 Task: Find a house in Auch, France for 7 guests from 10th to 15th July with 4 bedrooms, 7 beds, 4 bathrooms, price range ₹10,000-₹15,000, amenities including Wifi, Free parking, Gym, Breakfast, and self check-in option.
Action: Mouse moved to (342, 146)
Screenshot: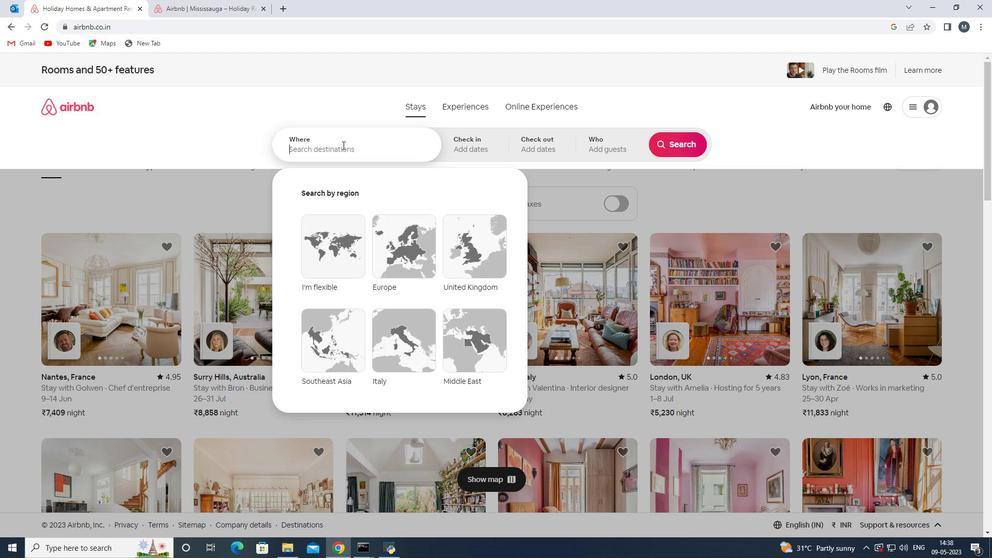
Action: Mouse pressed left at (342, 146)
Screenshot: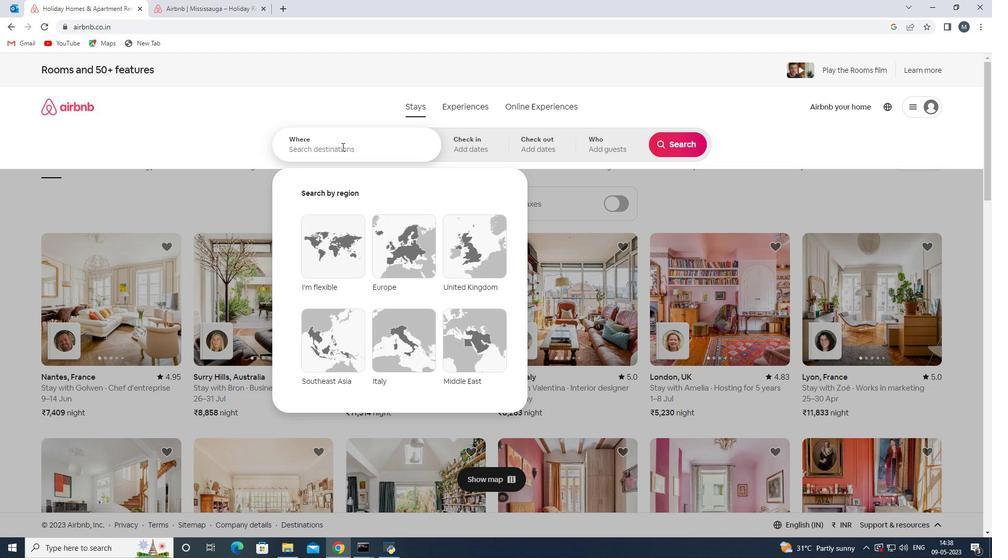 
Action: Mouse moved to (341, 147)
Screenshot: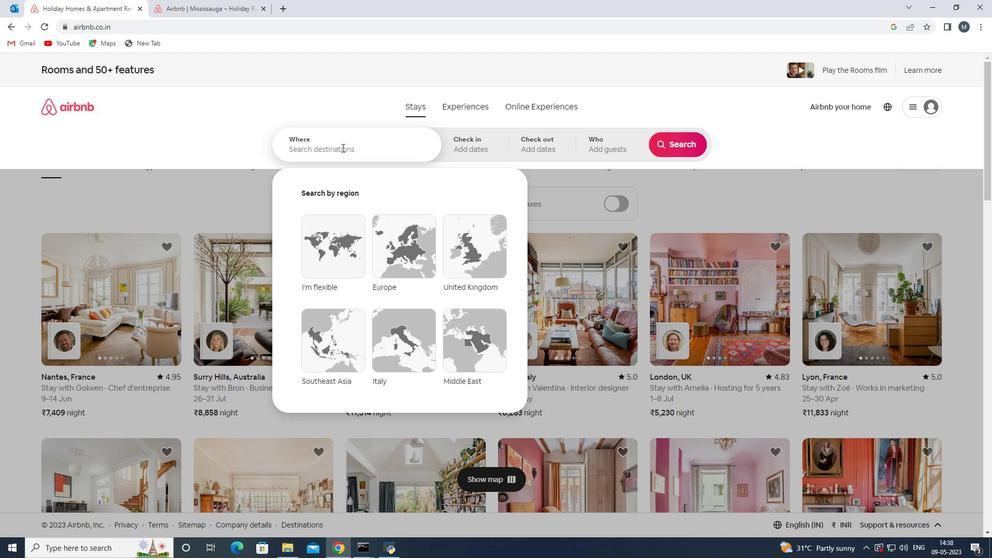 
Action: Key pressed <Key.shift><Key.shift><Key.shift><Key.shift><Key.shift><Key.shift>Auch,<Key.shift>Fra
Screenshot: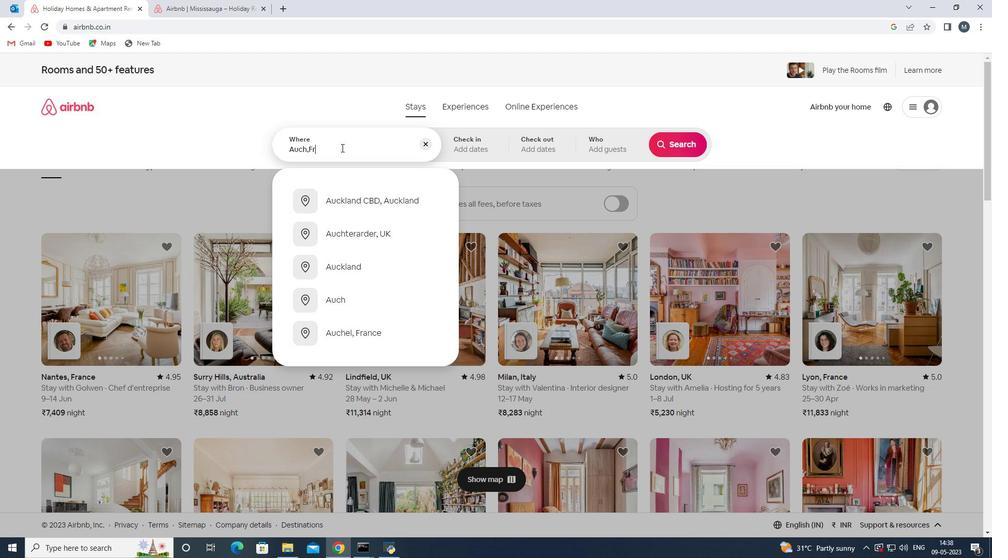 
Action: Mouse moved to (343, 205)
Screenshot: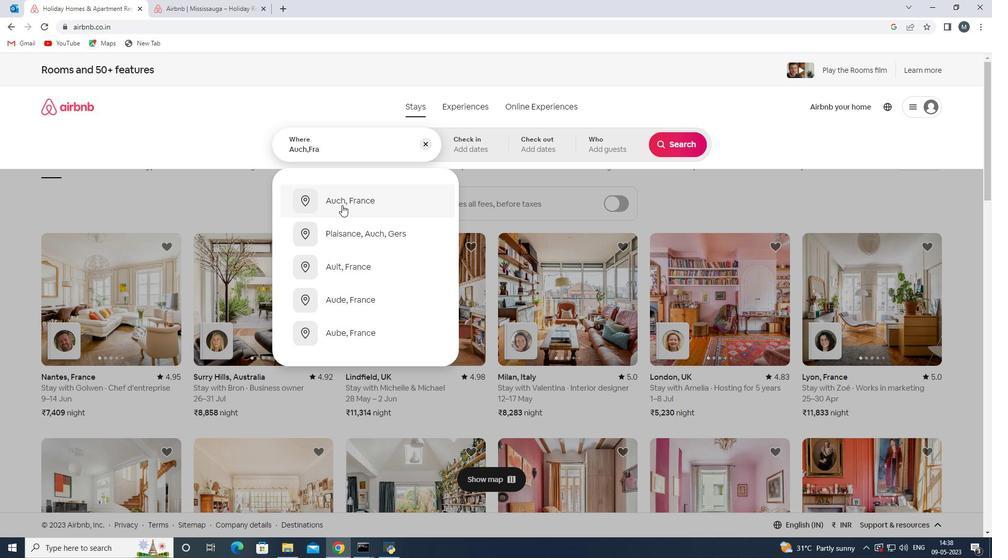 
Action: Mouse pressed left at (343, 205)
Screenshot: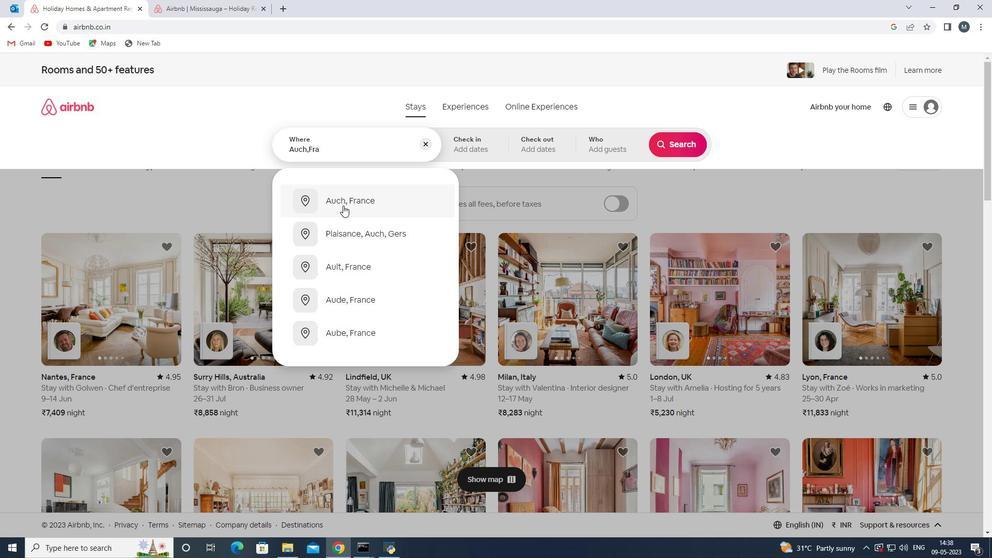 
Action: Mouse moved to (674, 228)
Screenshot: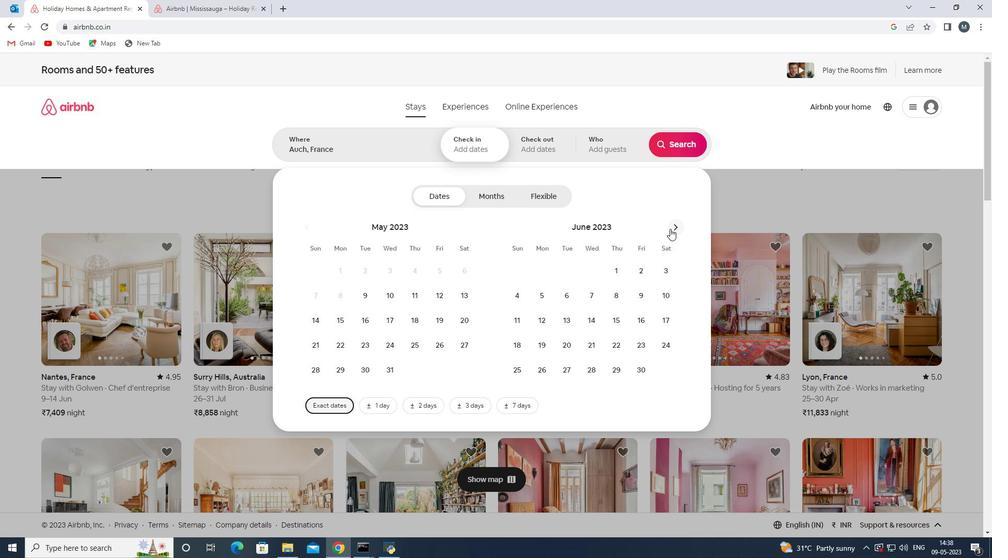 
Action: Mouse pressed left at (674, 228)
Screenshot: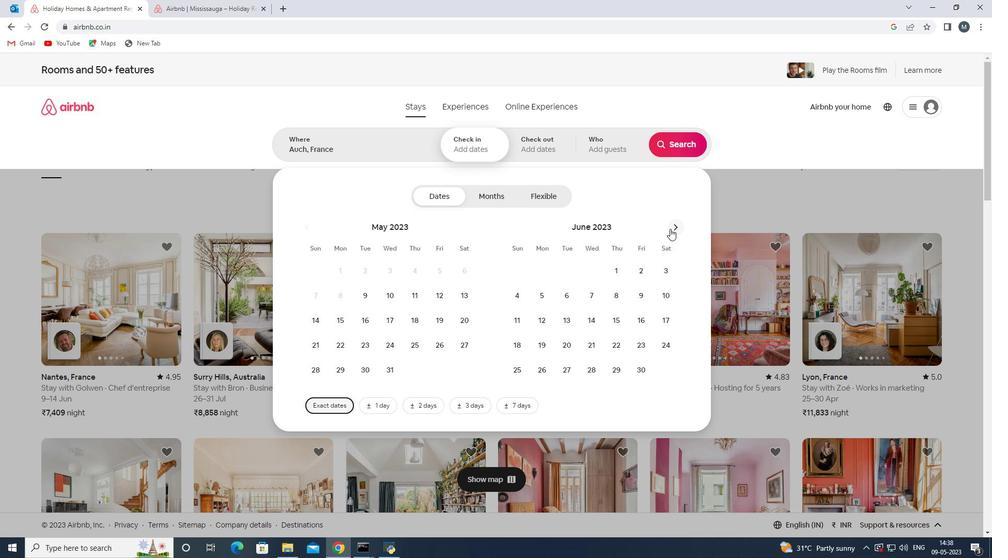 
Action: Mouse moved to (545, 324)
Screenshot: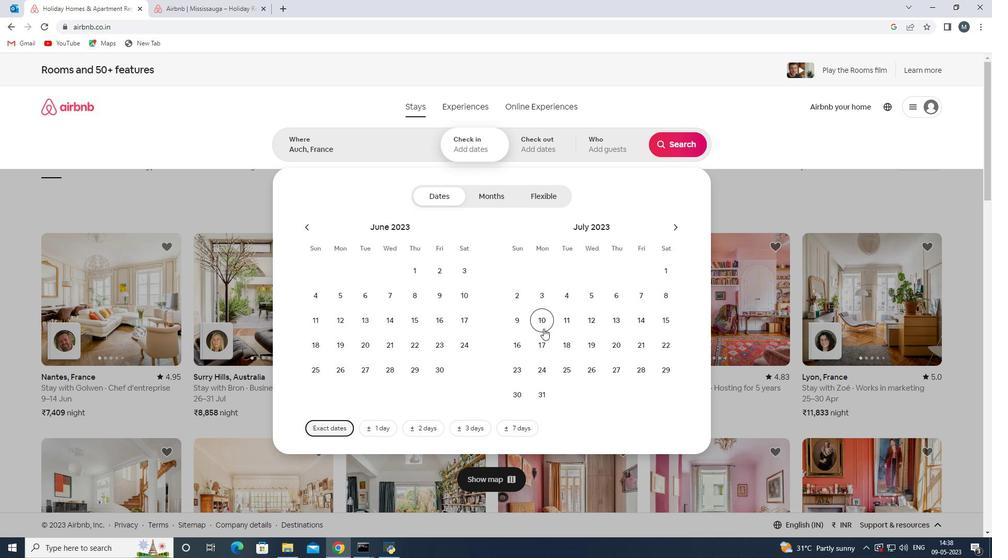 
Action: Mouse pressed left at (545, 324)
Screenshot: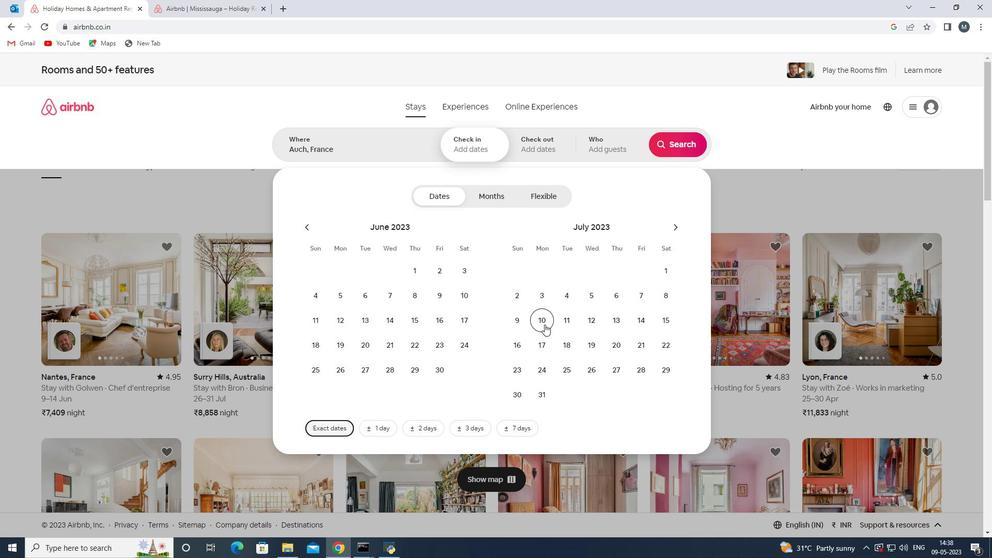 
Action: Mouse moved to (666, 320)
Screenshot: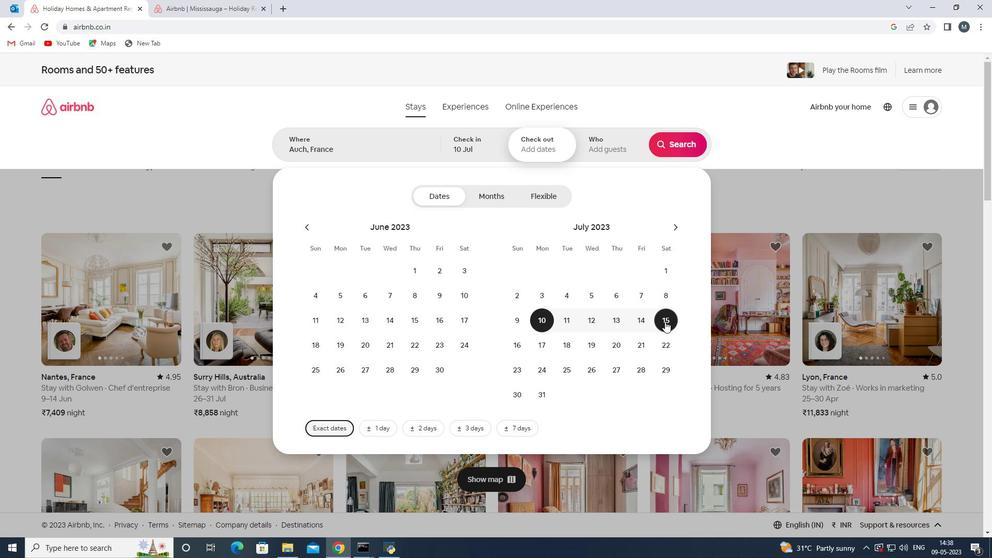 
Action: Mouse pressed left at (666, 320)
Screenshot: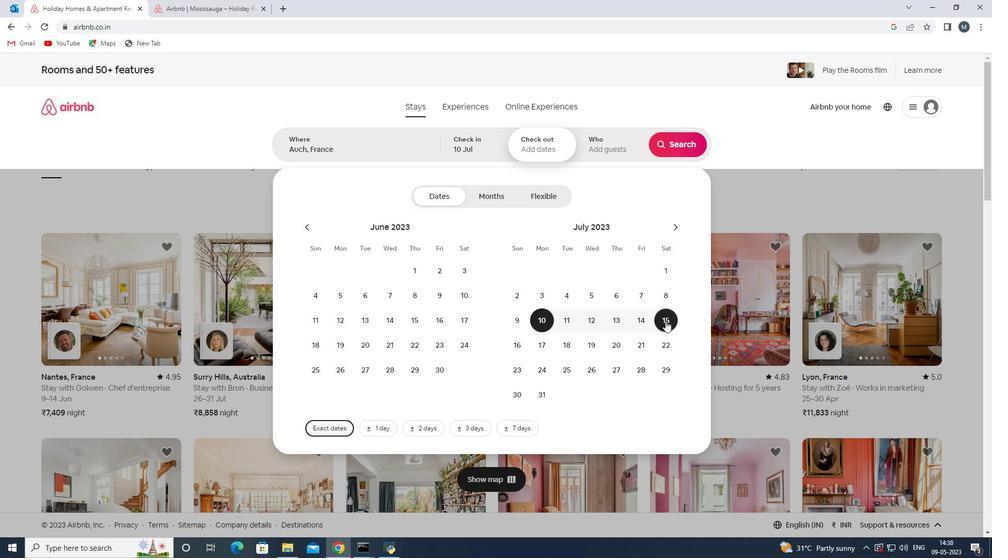 
Action: Mouse moved to (594, 144)
Screenshot: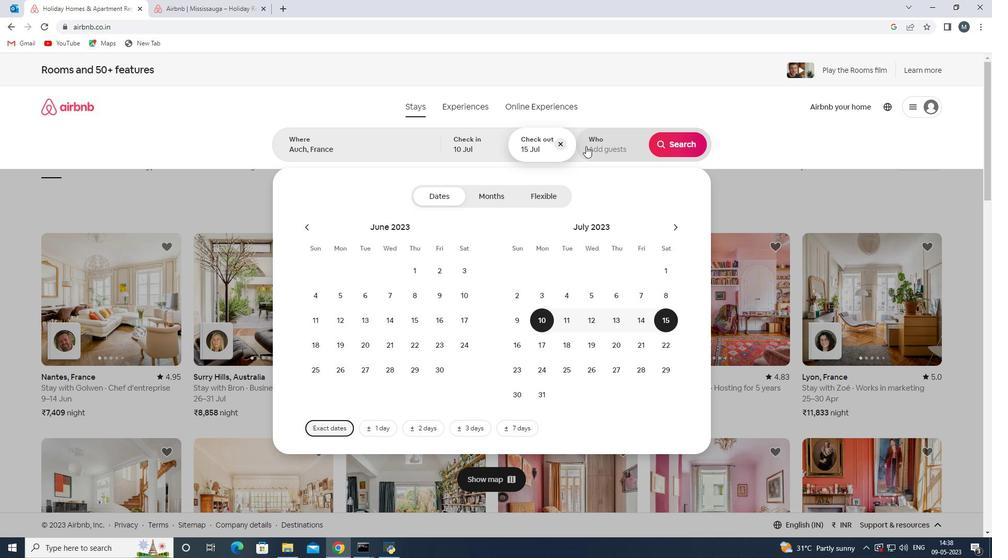 
Action: Mouse pressed left at (594, 144)
Screenshot: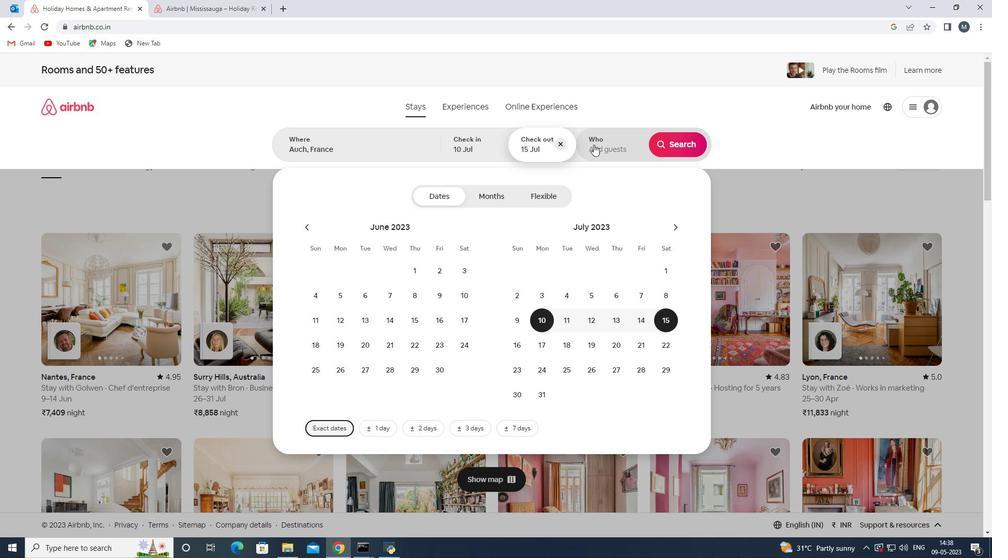 
Action: Mouse moved to (680, 195)
Screenshot: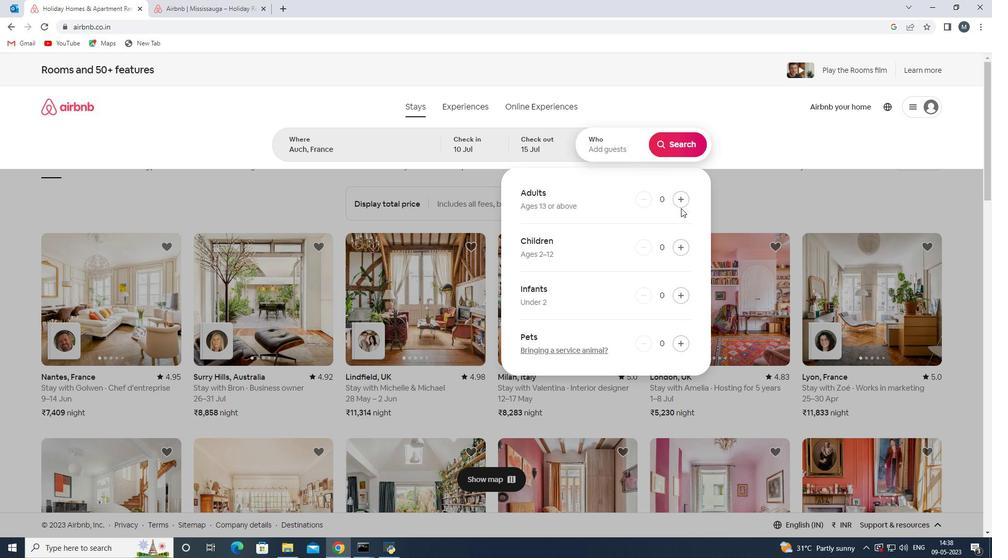 
Action: Mouse pressed left at (680, 195)
Screenshot: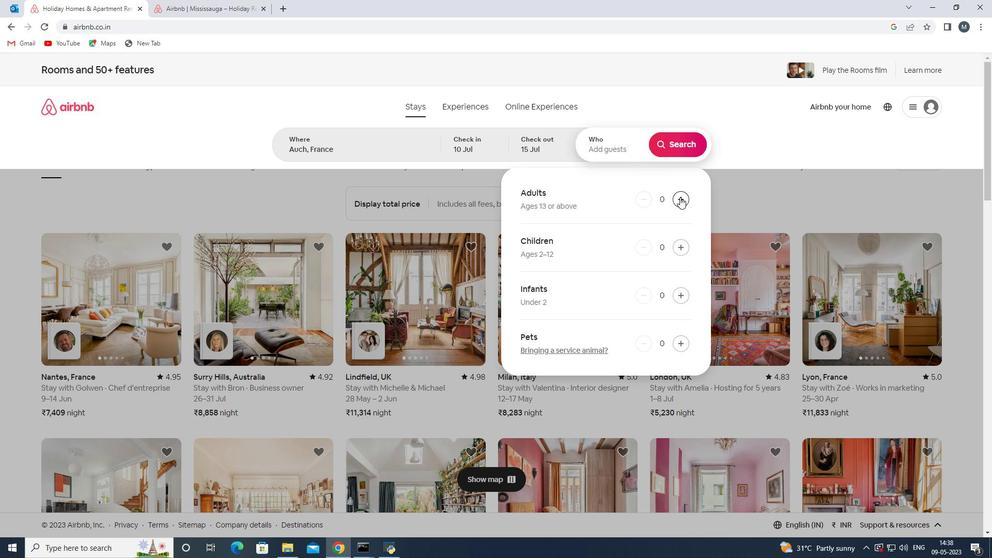 
Action: Mouse moved to (684, 198)
Screenshot: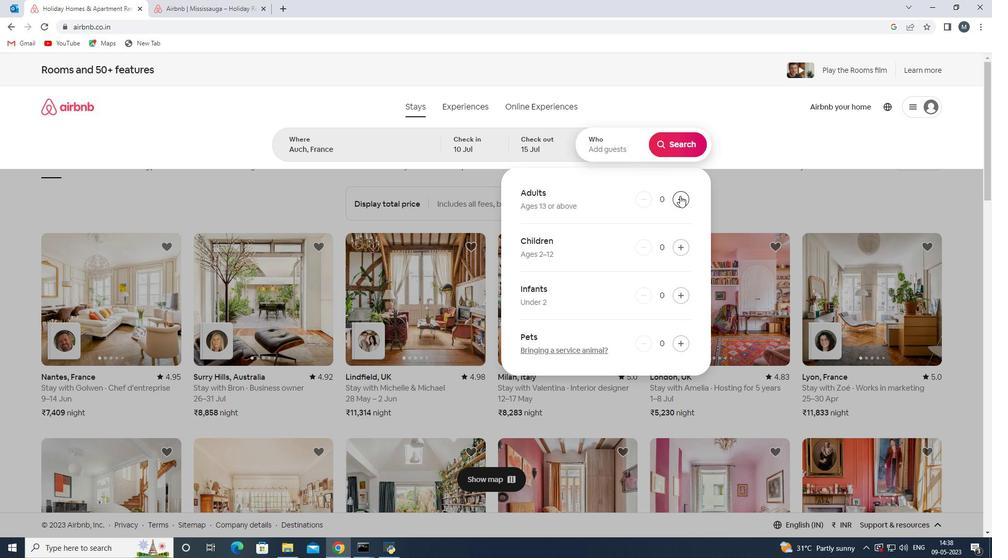 
Action: Mouse pressed left at (684, 198)
Screenshot: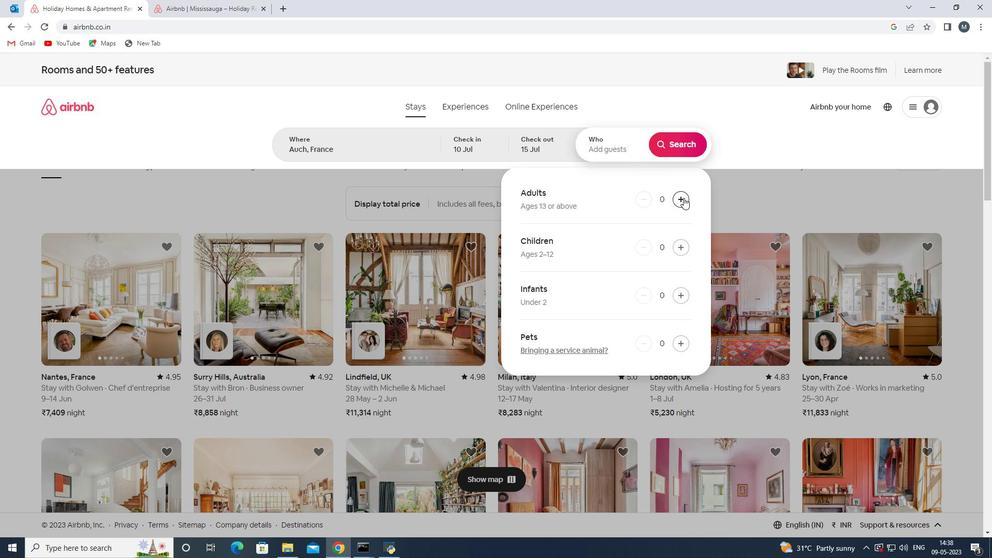 
Action: Mouse pressed left at (684, 198)
Screenshot: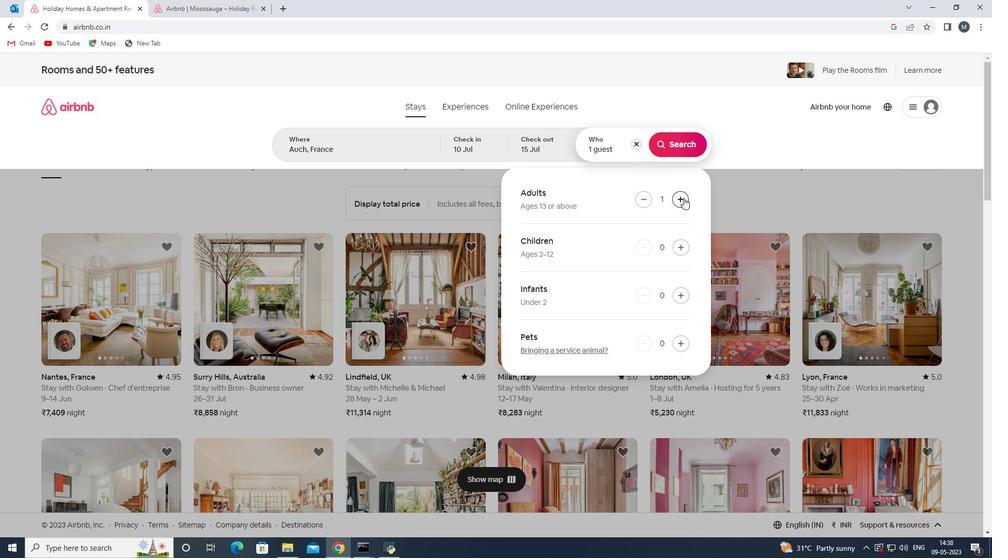 
Action: Mouse pressed left at (684, 198)
Screenshot: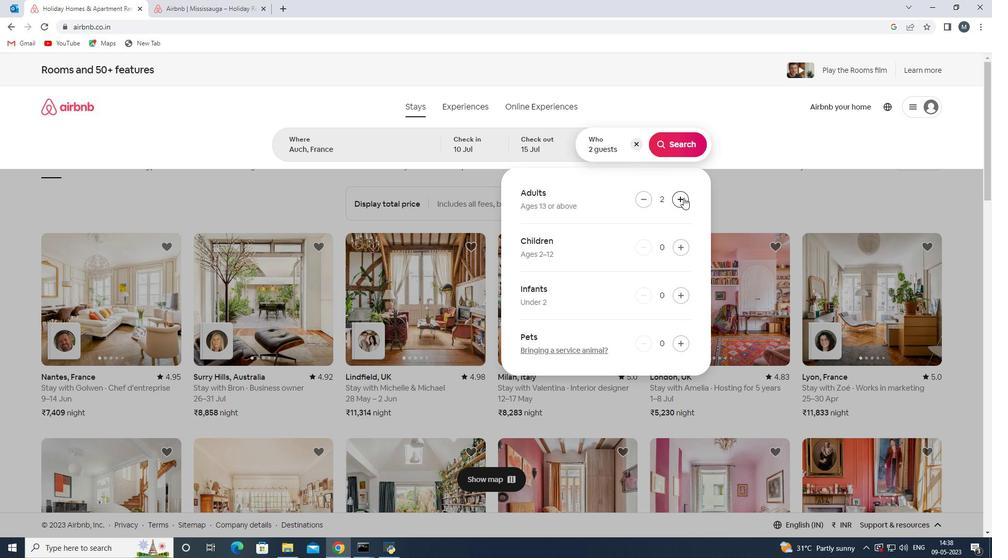 
Action: Mouse pressed left at (684, 198)
Screenshot: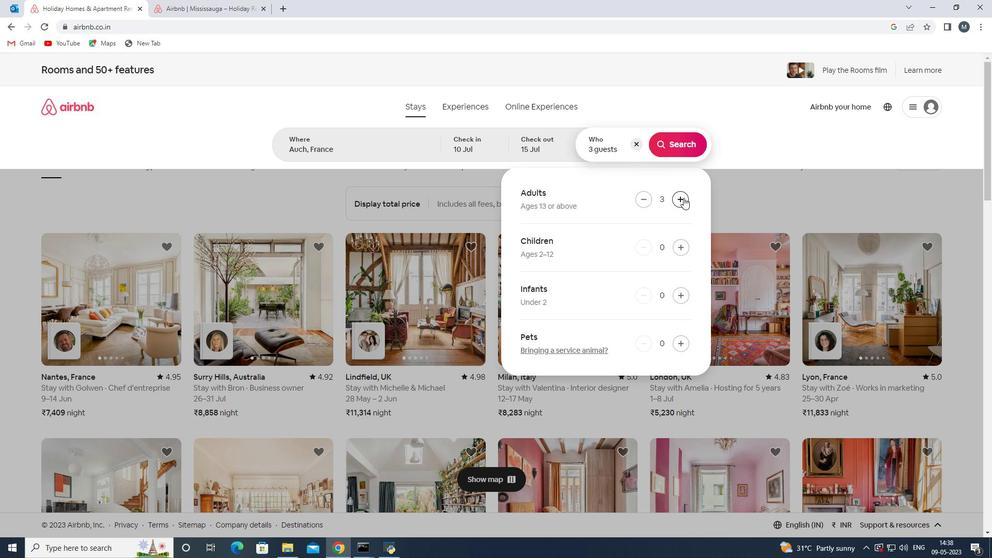 
Action: Mouse pressed left at (684, 198)
Screenshot: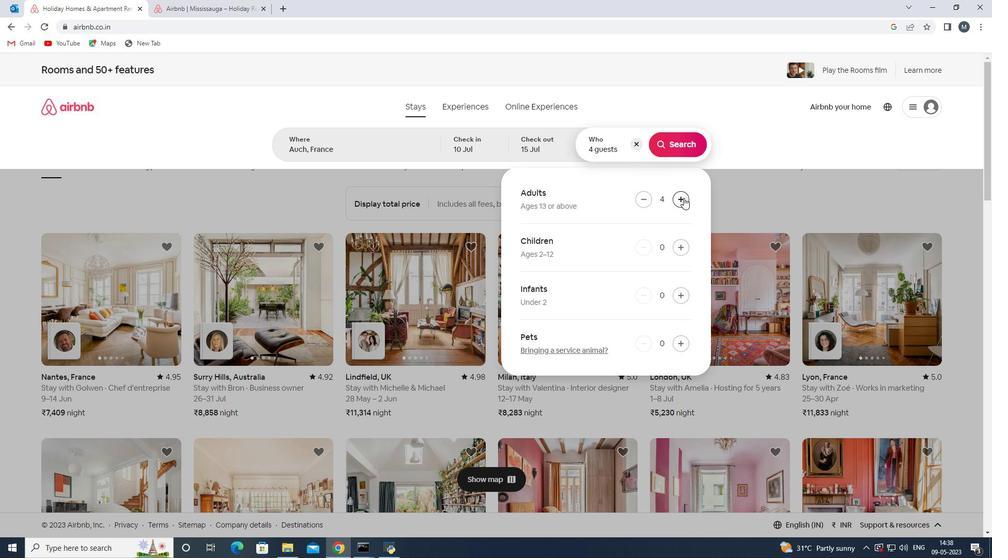 
Action: Mouse moved to (684, 198)
Screenshot: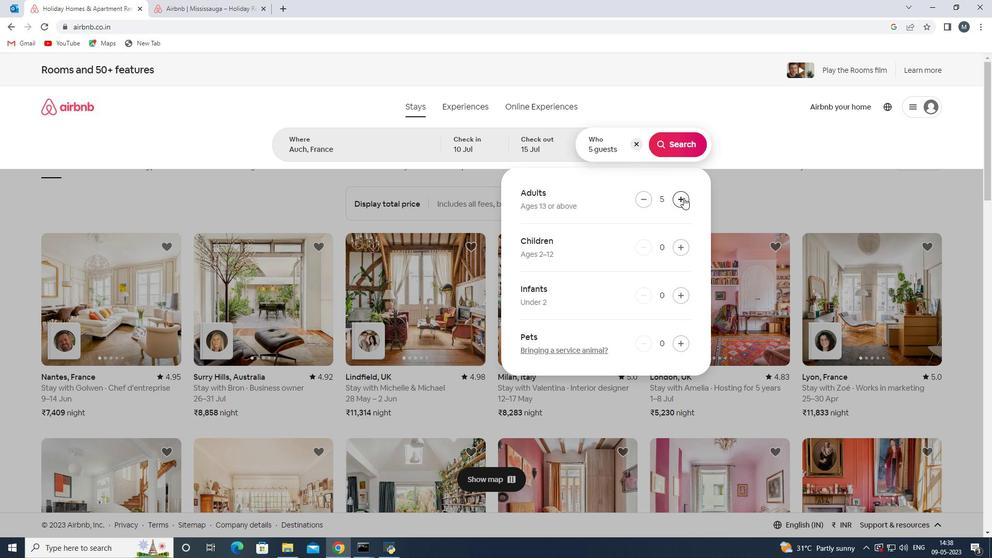 
Action: Mouse pressed left at (684, 198)
Screenshot: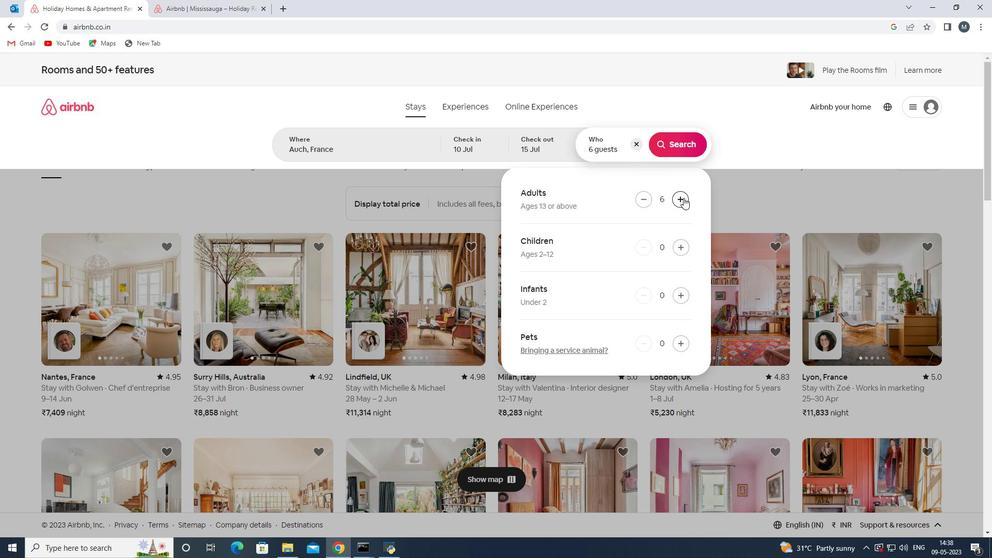 
Action: Mouse moved to (674, 149)
Screenshot: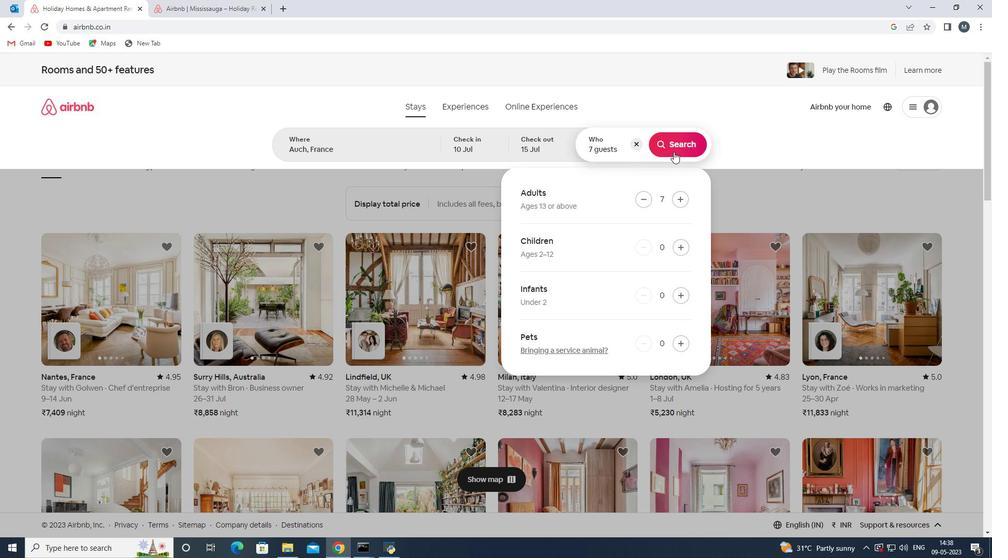 
Action: Mouse pressed left at (674, 149)
Screenshot: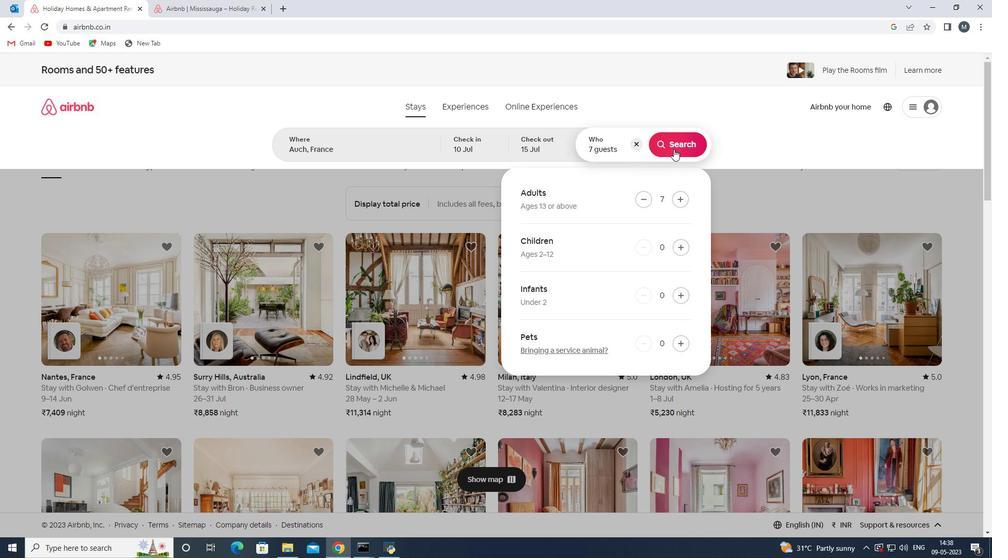 
Action: Mouse moved to (954, 113)
Screenshot: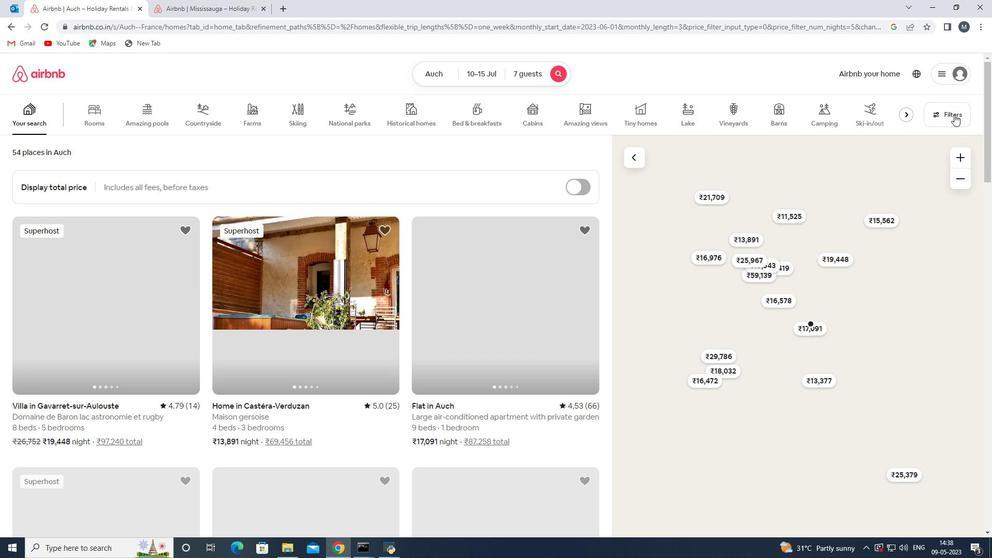 
Action: Mouse pressed left at (954, 113)
Screenshot: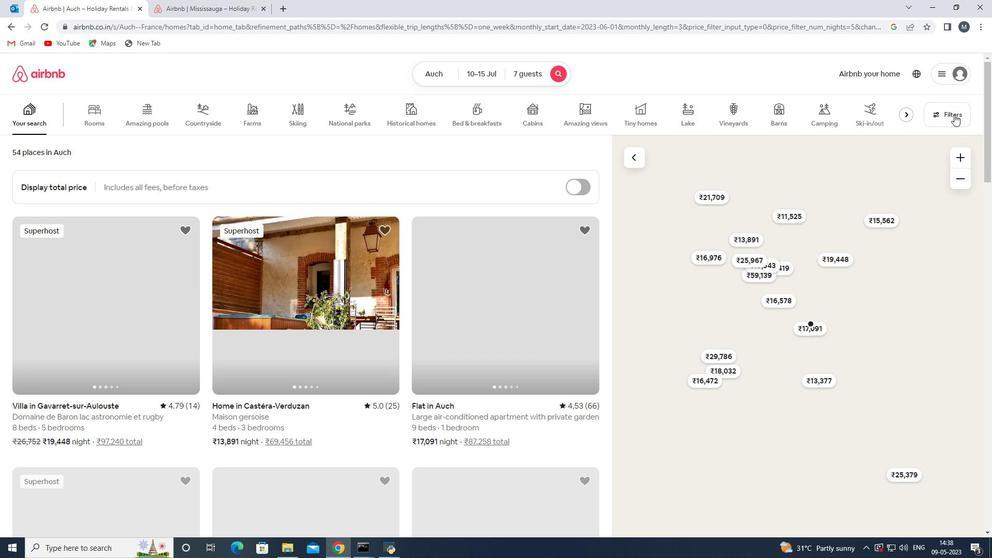
Action: Mouse moved to (388, 368)
Screenshot: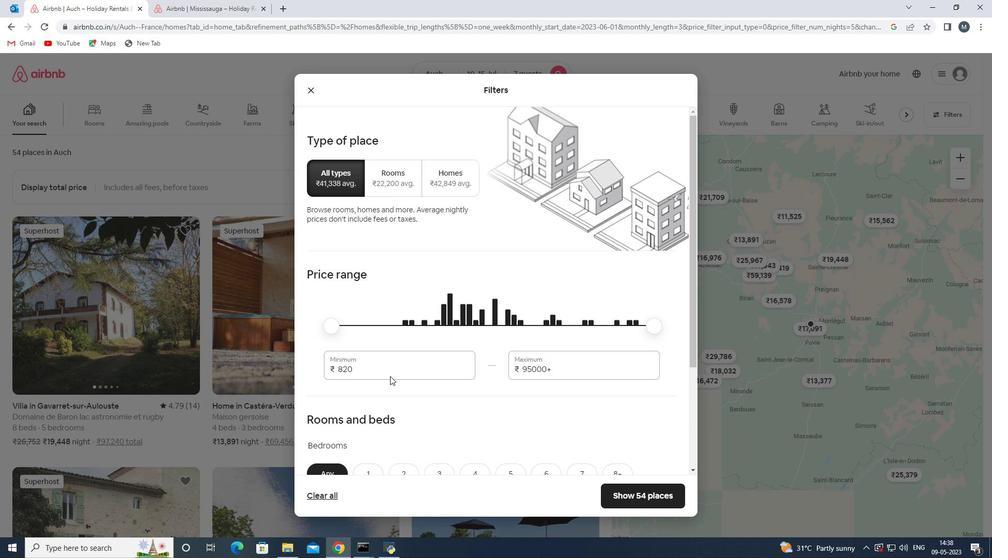 
Action: Mouse pressed left at (388, 368)
Screenshot: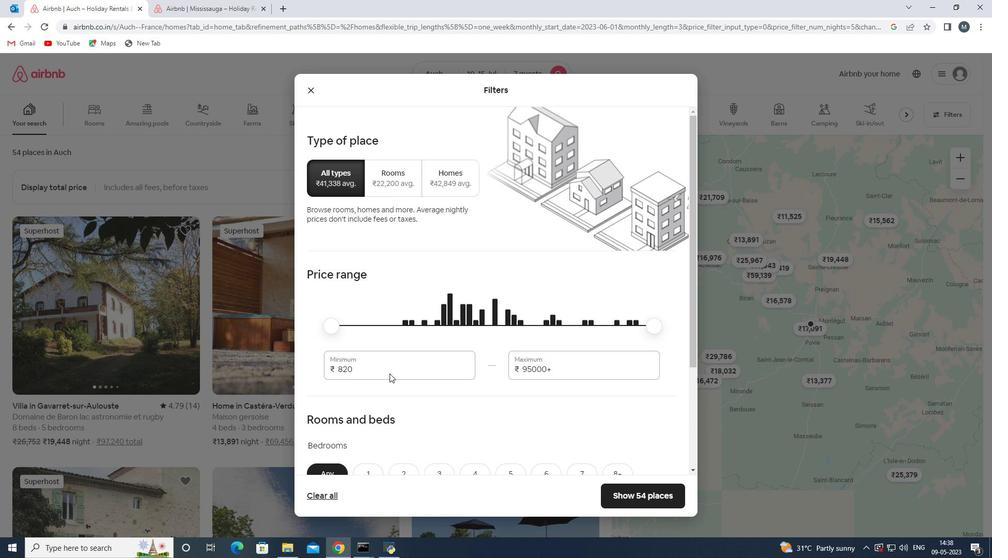 
Action: Mouse moved to (325, 372)
Screenshot: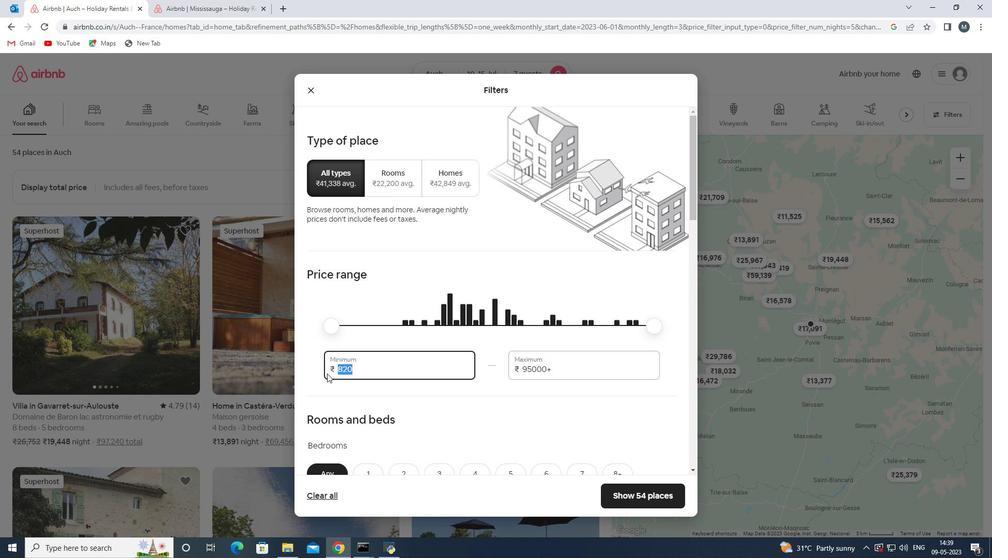 
Action: Key pressed 10000
Screenshot: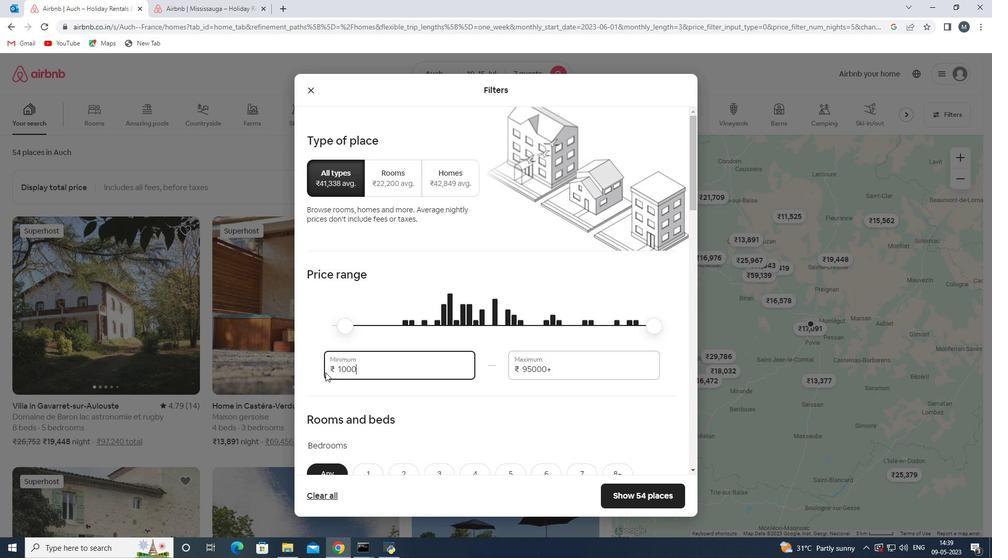 
Action: Mouse moved to (565, 367)
Screenshot: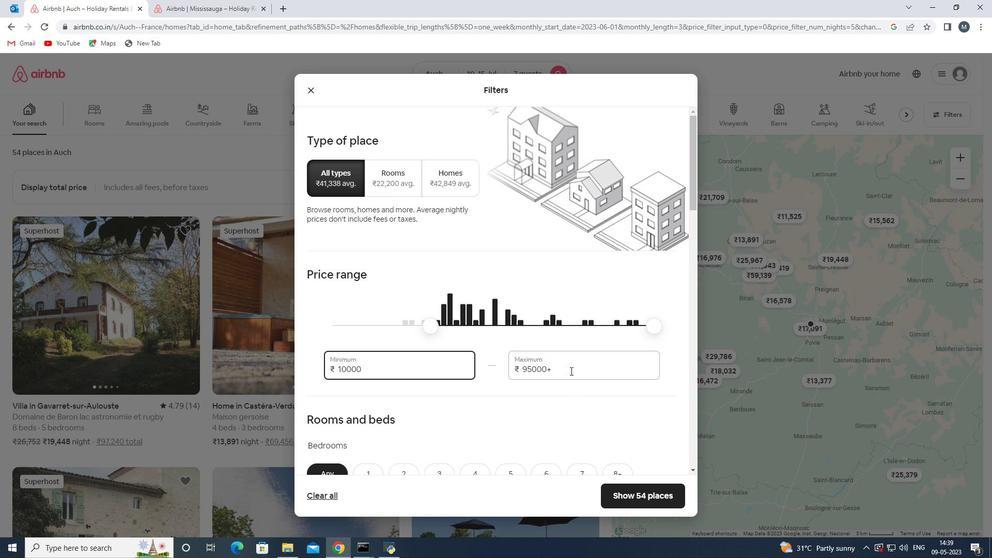 
Action: Mouse pressed left at (565, 367)
Screenshot: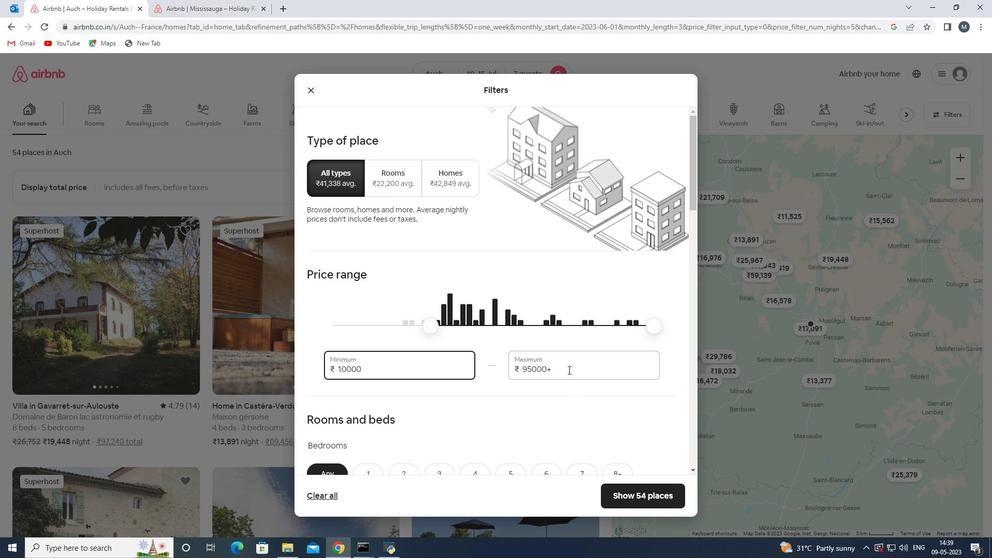 
Action: Mouse moved to (539, 375)
Screenshot: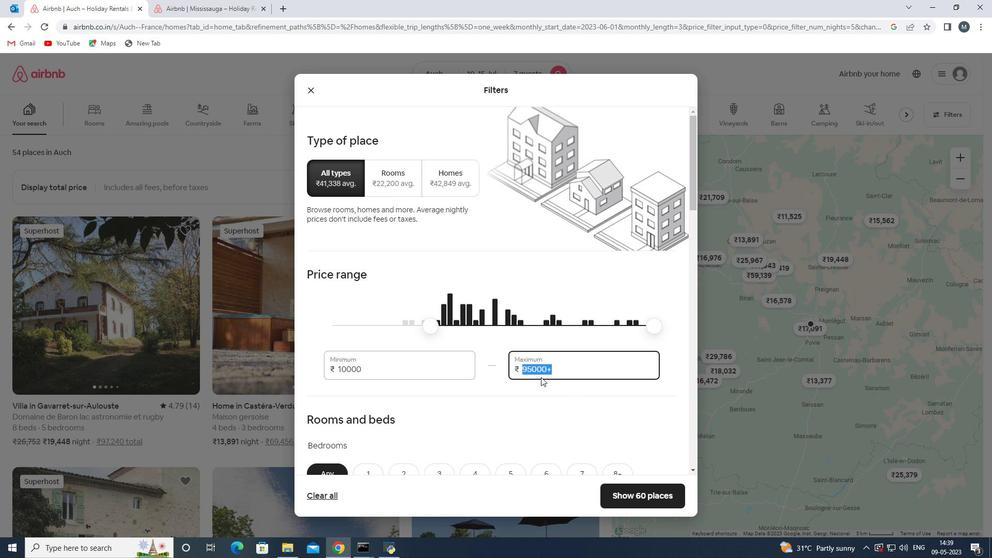 
Action: Key pressed 15000
Screenshot: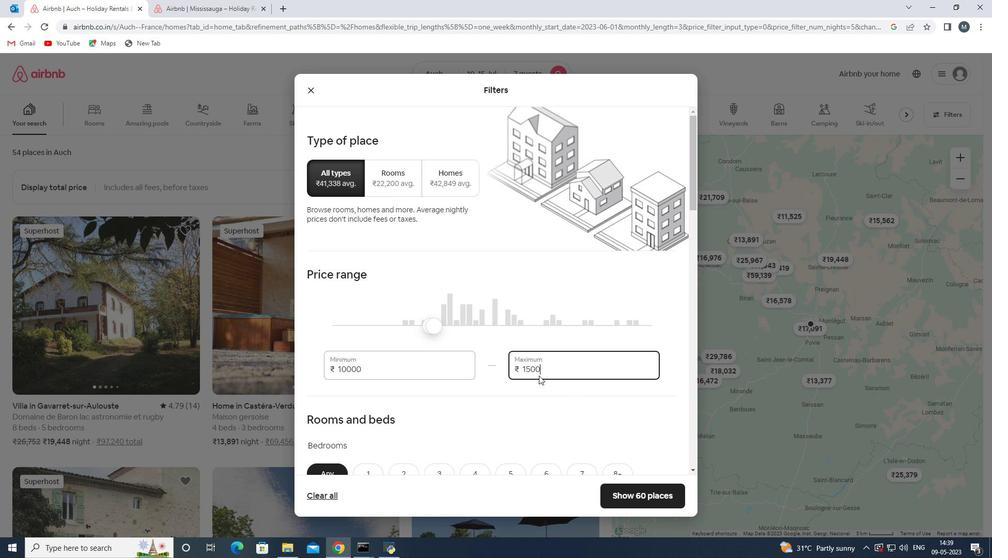 
Action: Mouse moved to (477, 322)
Screenshot: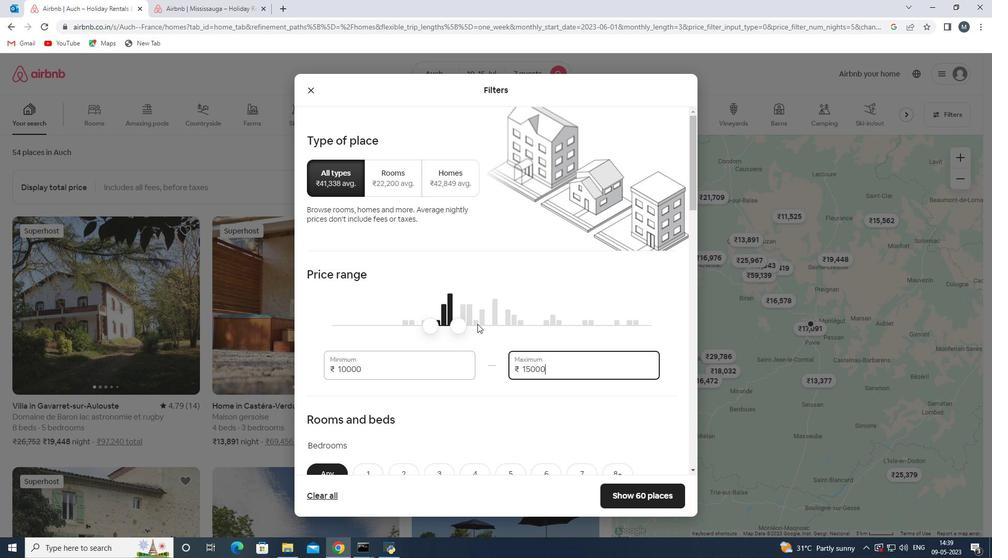 
Action: Mouse scrolled (477, 322) with delta (0, 0)
Screenshot: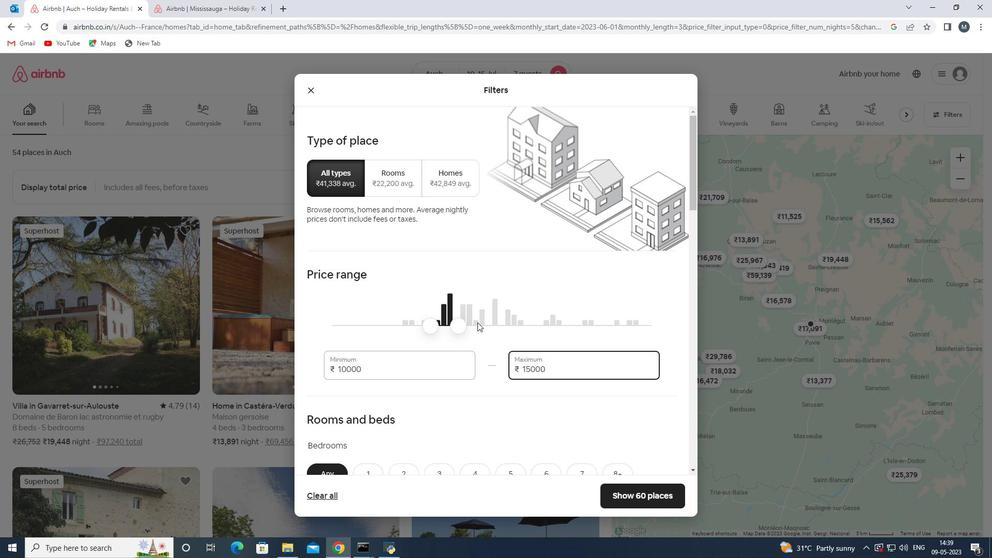 
Action: Mouse moved to (460, 313)
Screenshot: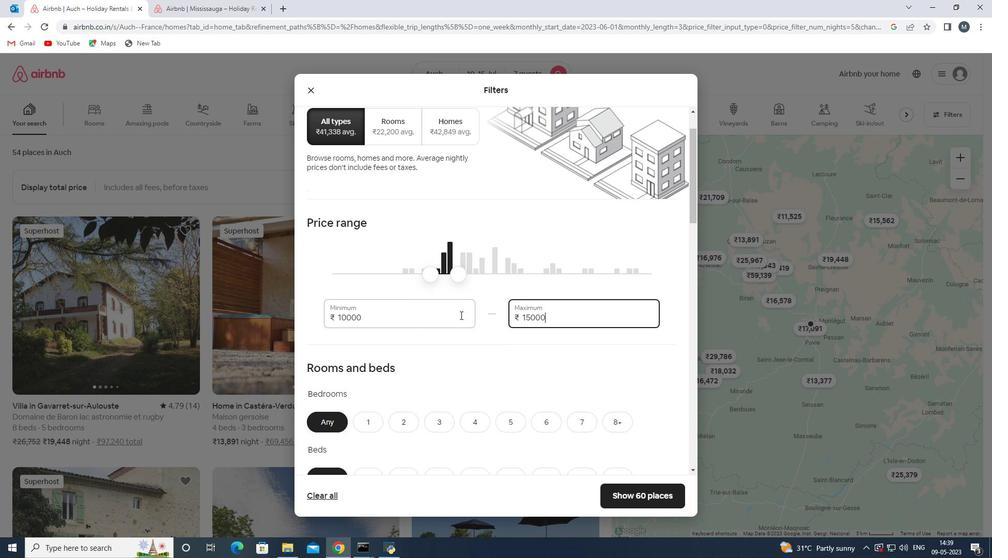 
Action: Mouse scrolled (460, 312) with delta (0, 0)
Screenshot: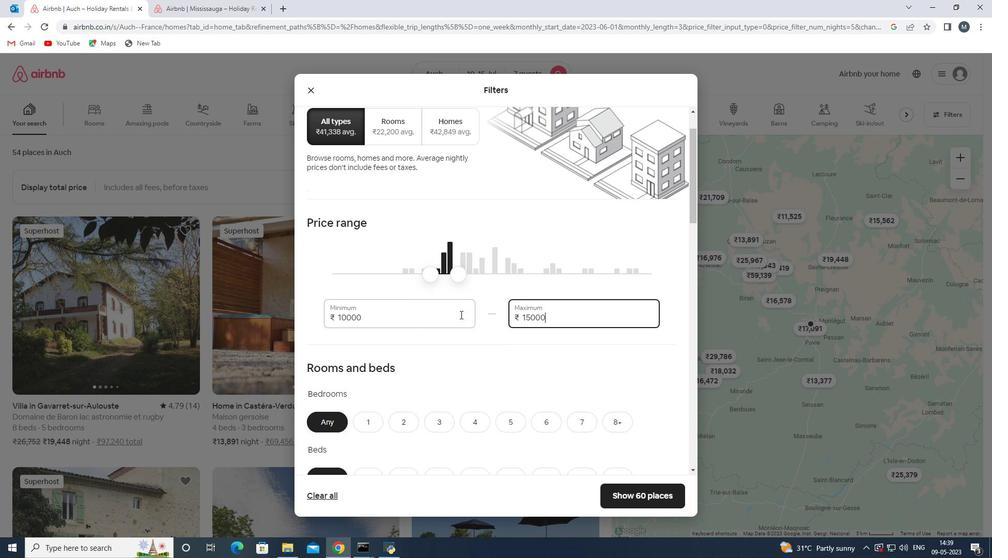 
Action: Mouse moved to (458, 312)
Screenshot: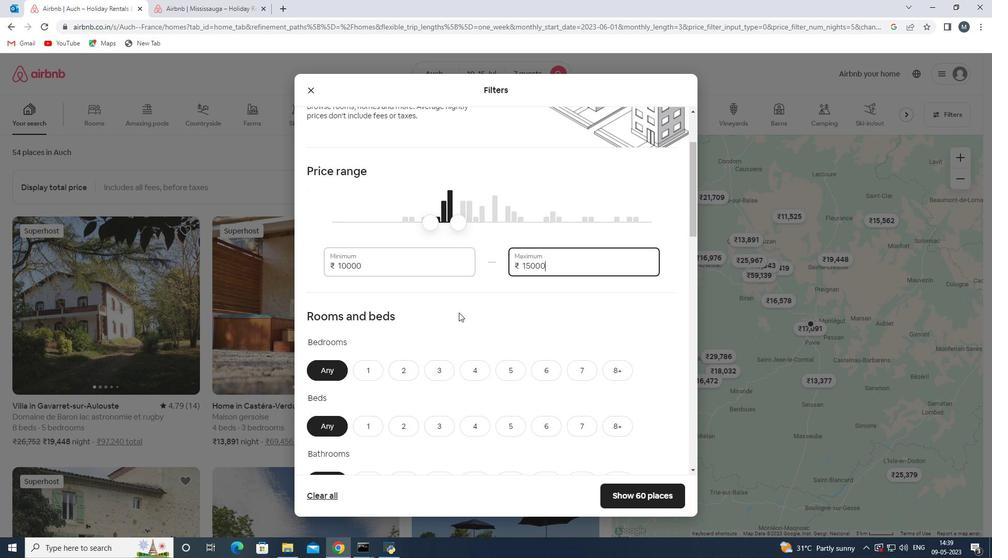 
Action: Mouse scrolled (458, 312) with delta (0, 0)
Screenshot: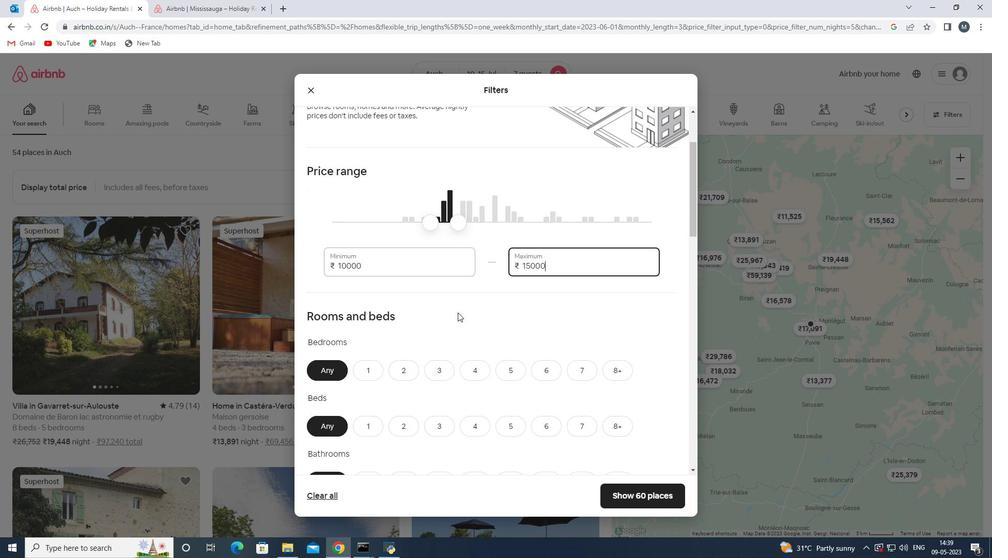 
Action: Mouse moved to (462, 319)
Screenshot: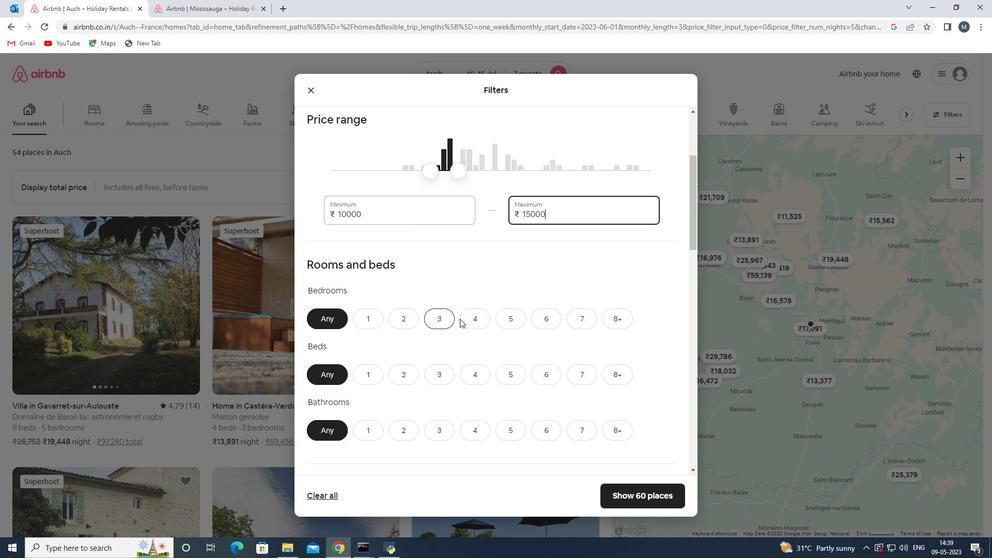 
Action: Mouse pressed left at (462, 319)
Screenshot: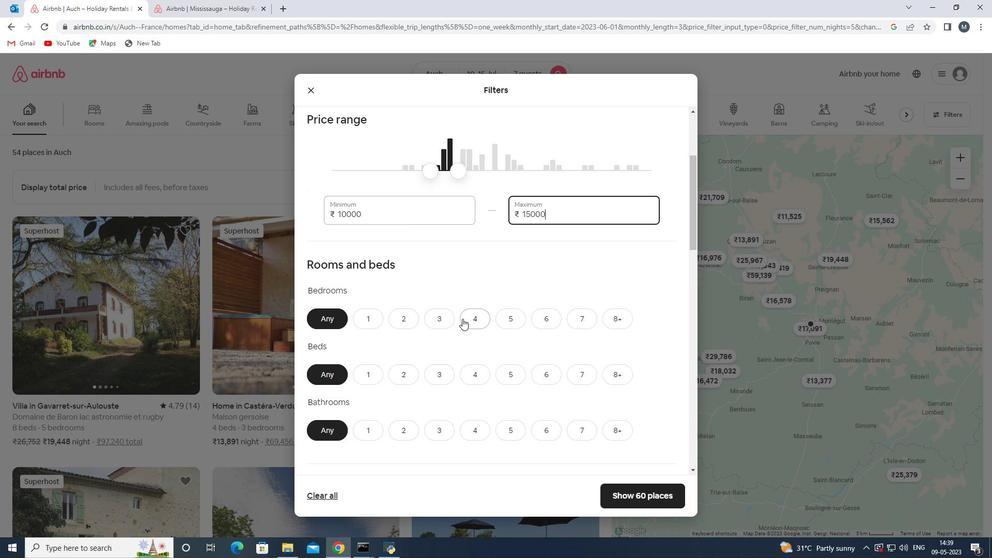 
Action: Mouse moved to (579, 374)
Screenshot: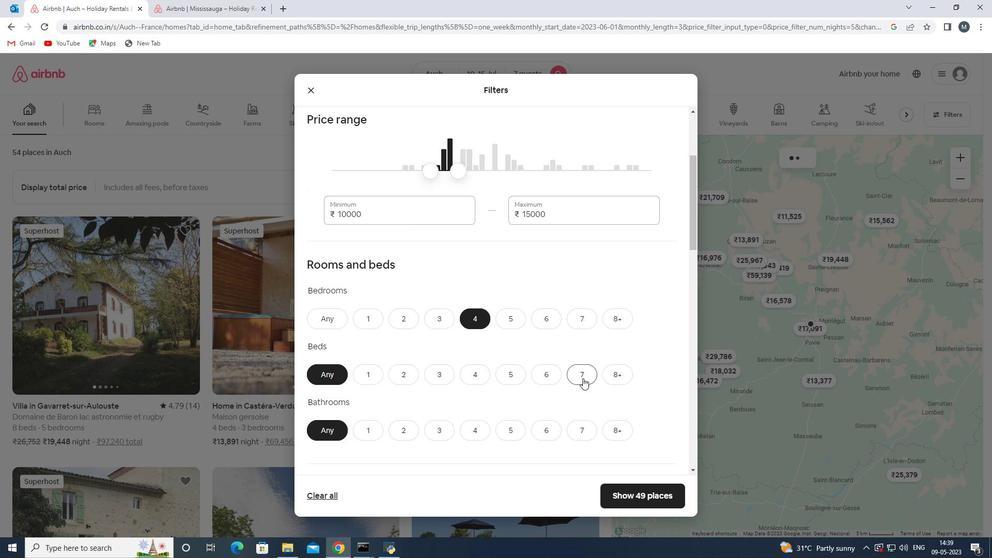 
Action: Mouse pressed left at (579, 374)
Screenshot: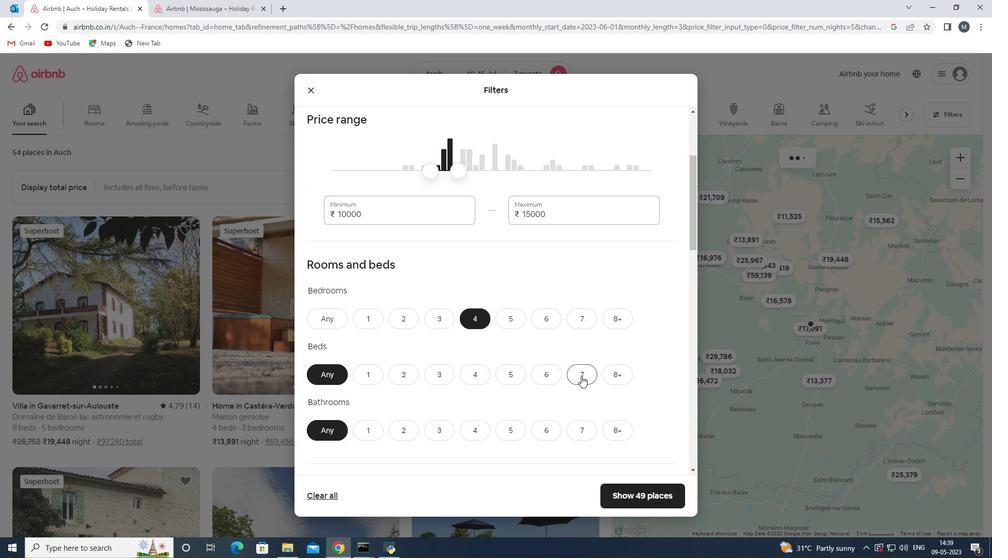 
Action: Mouse moved to (473, 430)
Screenshot: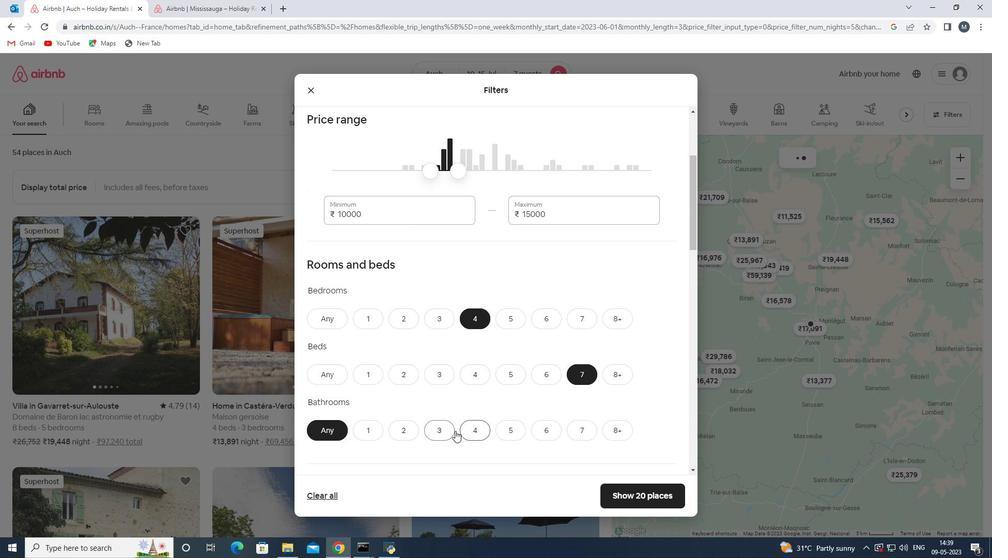 
Action: Mouse pressed left at (473, 430)
Screenshot: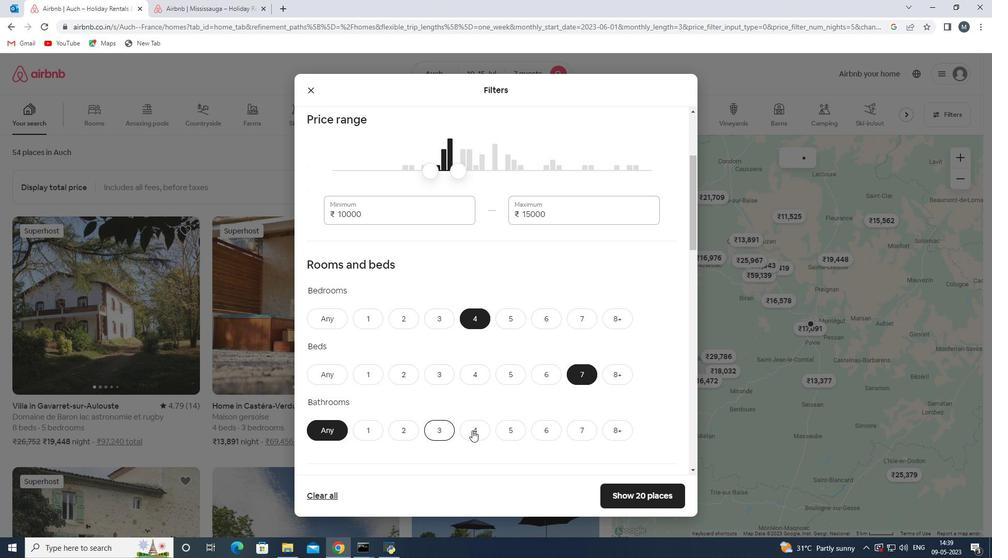 
Action: Mouse moved to (464, 346)
Screenshot: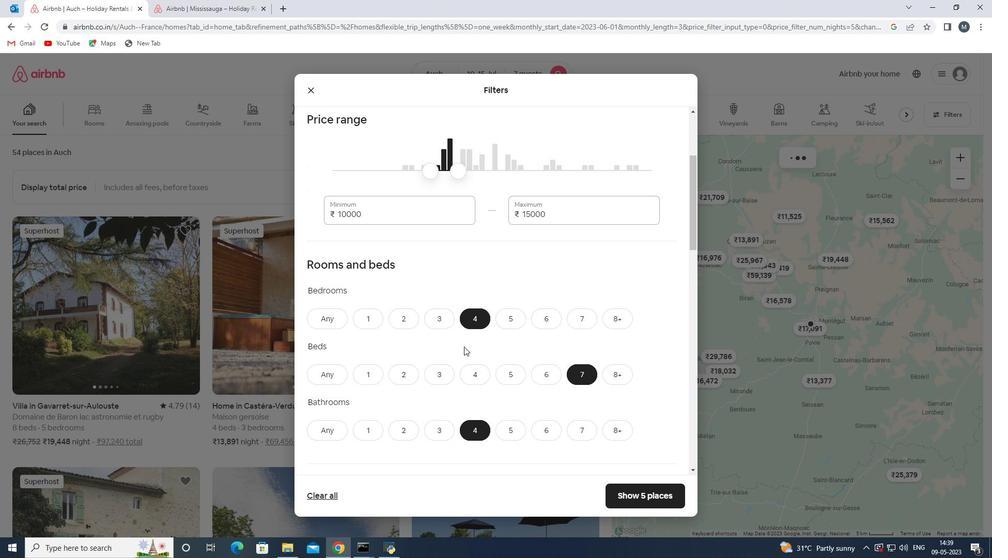 
Action: Mouse scrolled (464, 346) with delta (0, 0)
Screenshot: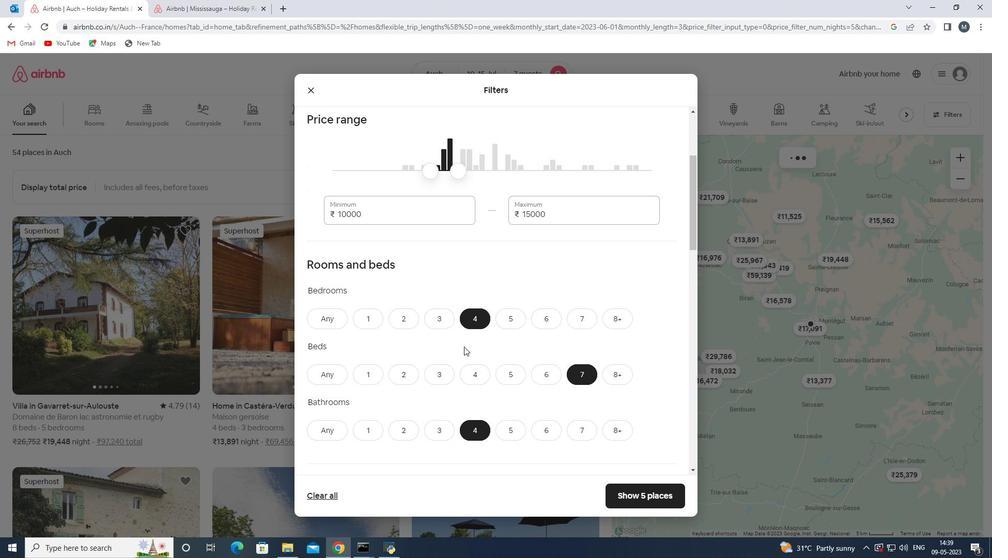 
Action: Mouse moved to (468, 337)
Screenshot: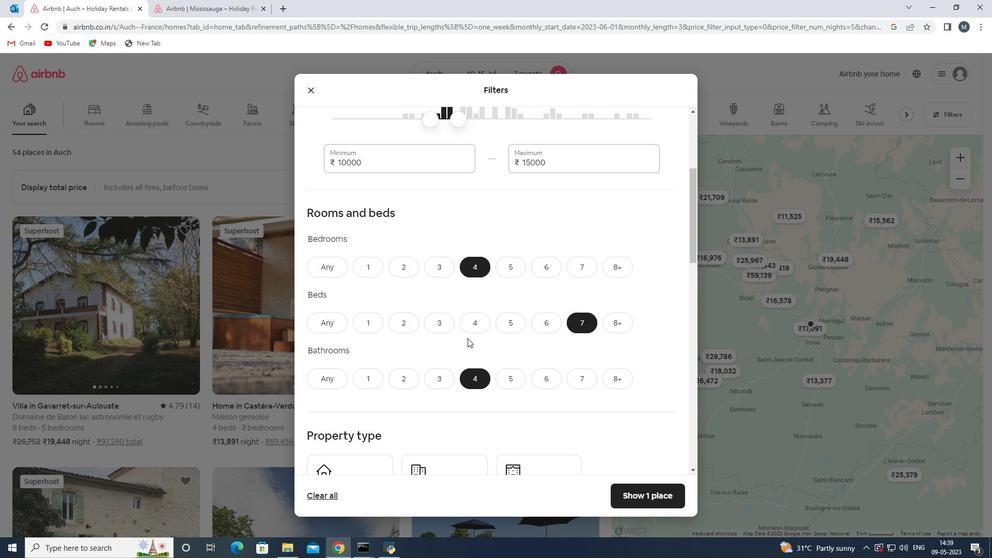 
Action: Mouse scrolled (468, 337) with delta (0, 0)
Screenshot: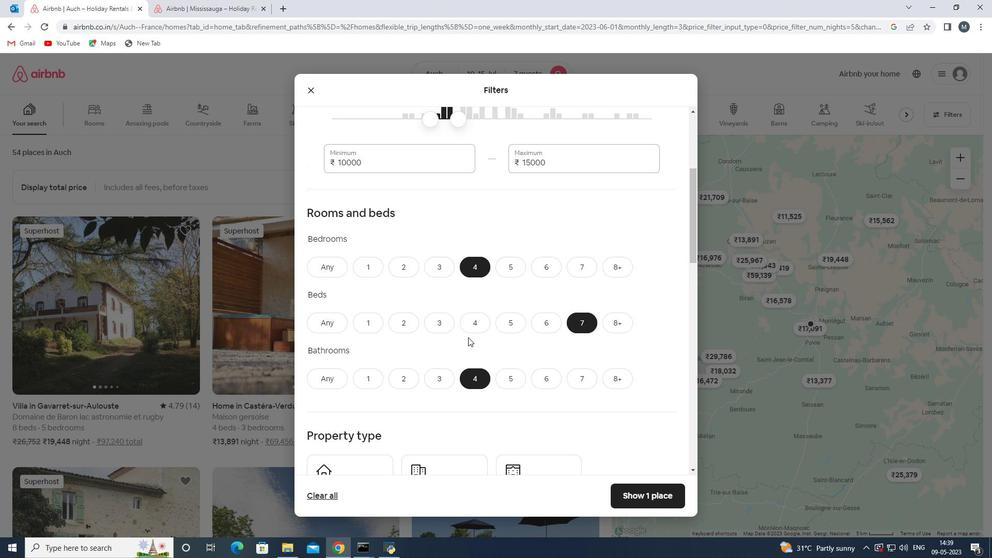
Action: Mouse moved to (446, 354)
Screenshot: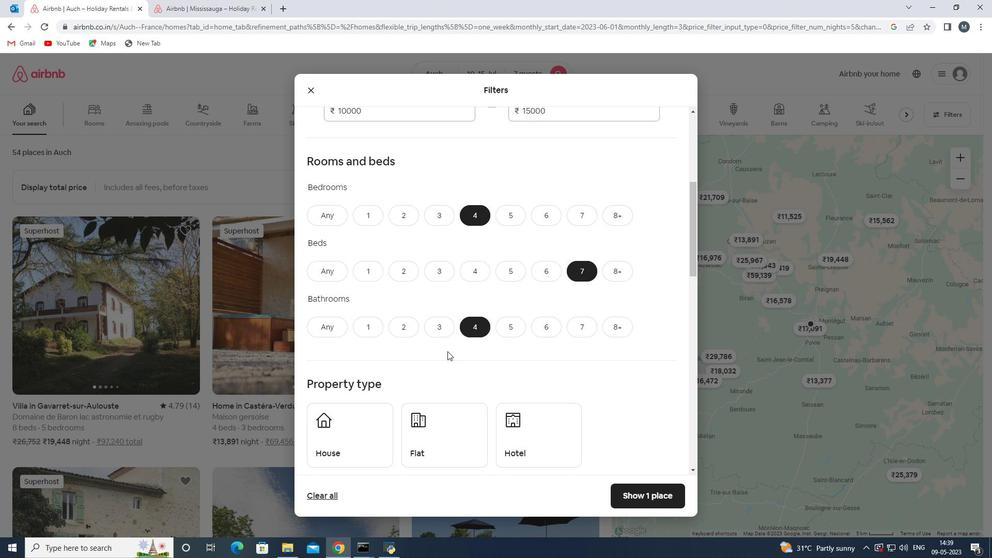 
Action: Mouse scrolled (446, 353) with delta (0, 0)
Screenshot: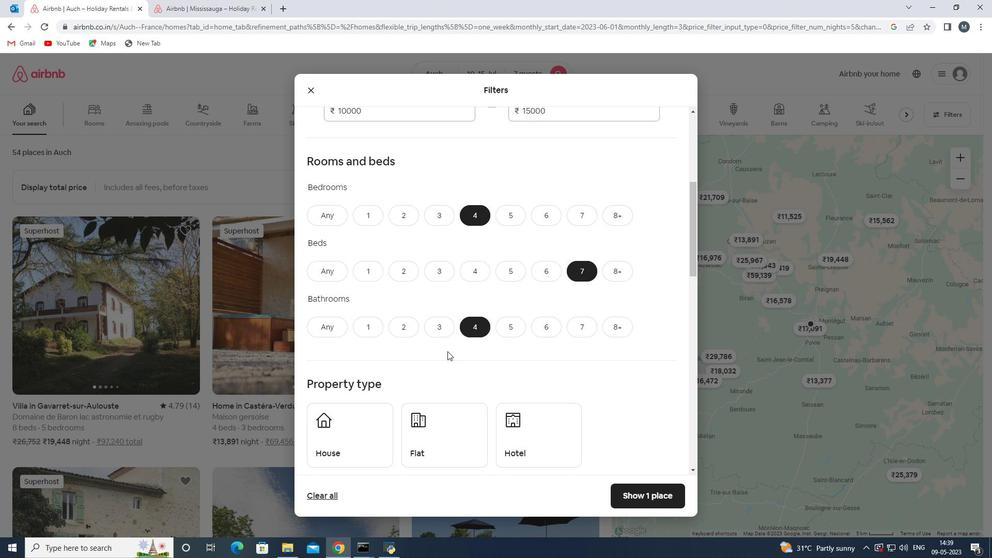 
Action: Mouse moved to (341, 399)
Screenshot: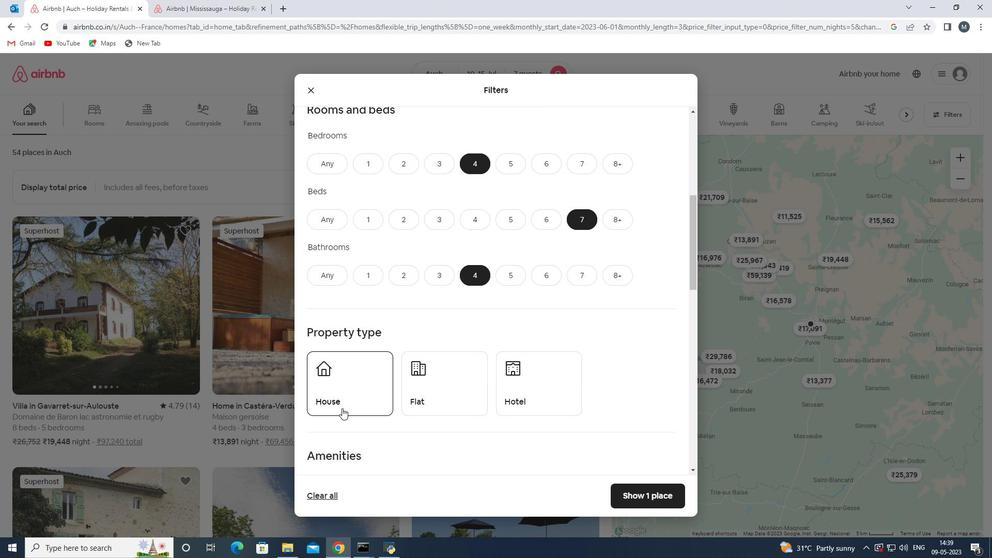 
Action: Mouse pressed left at (341, 399)
Screenshot: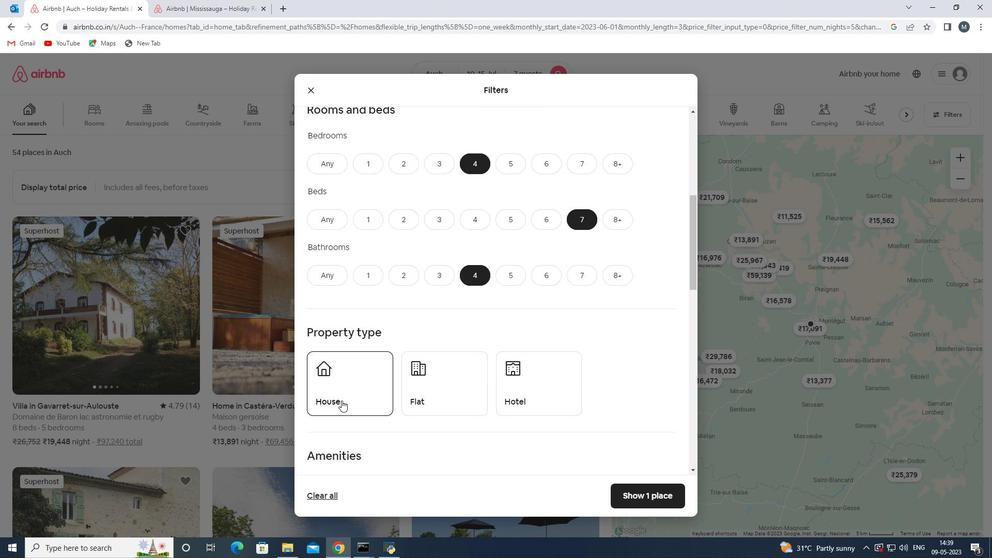
Action: Mouse moved to (414, 386)
Screenshot: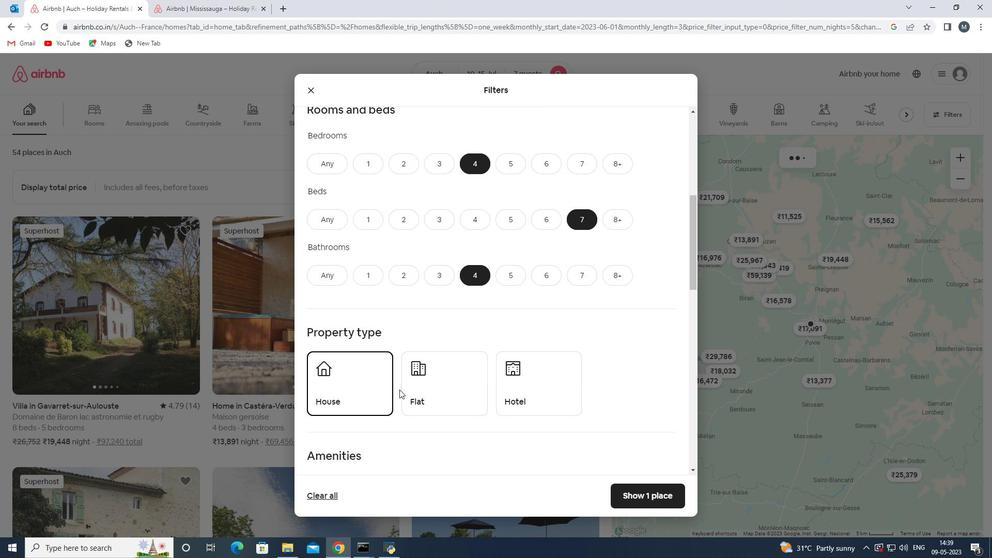 
Action: Mouse pressed left at (414, 386)
Screenshot: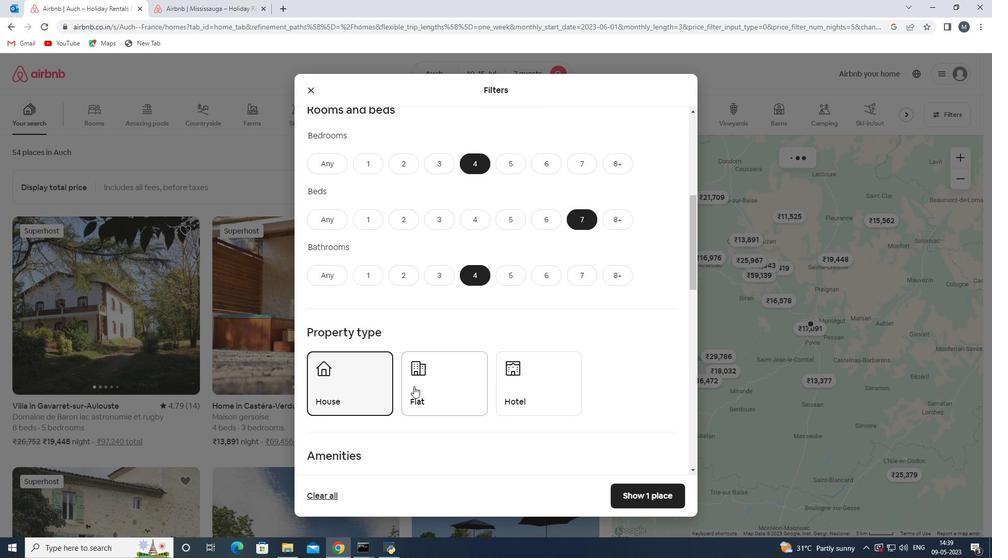 
Action: Mouse moved to (441, 378)
Screenshot: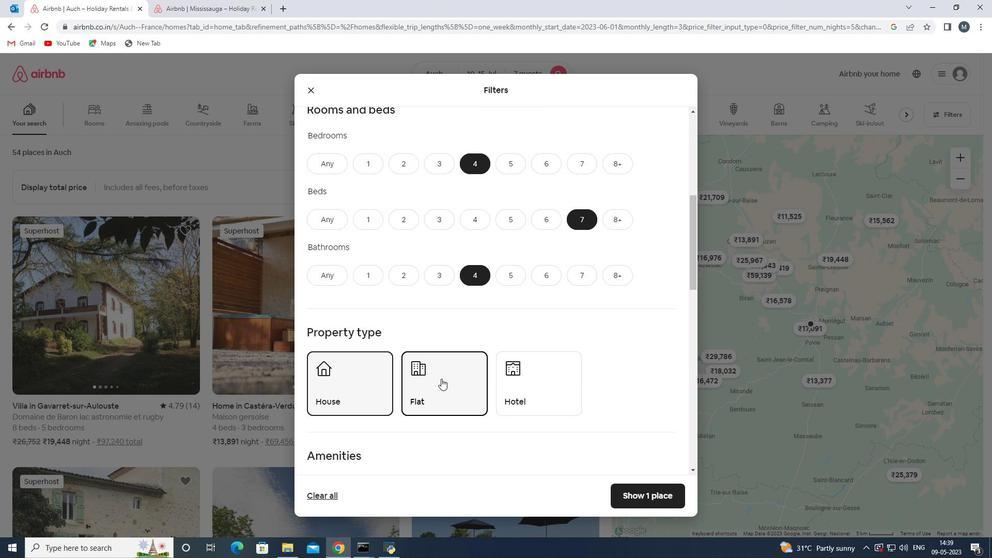 
Action: Mouse scrolled (441, 377) with delta (0, 0)
Screenshot: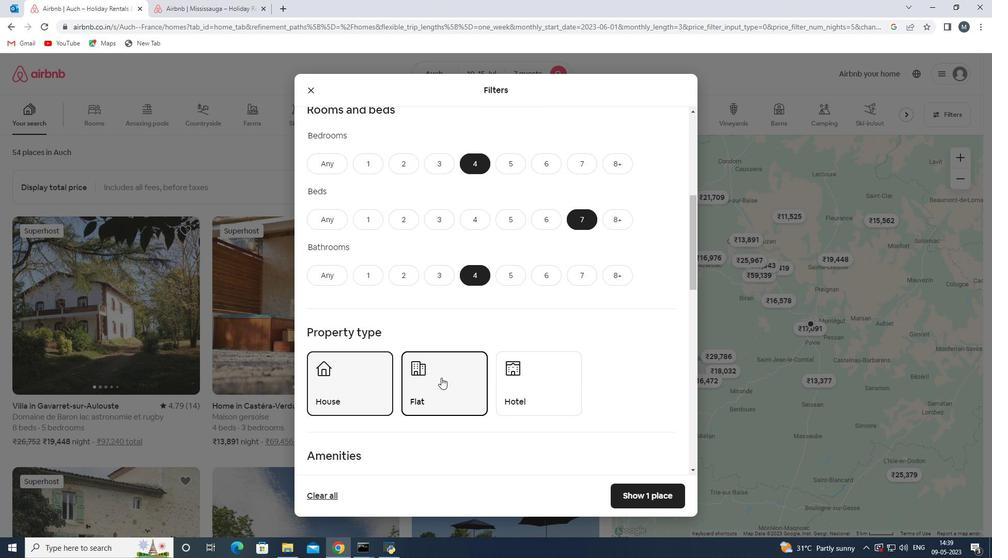 
Action: Mouse moved to (446, 364)
Screenshot: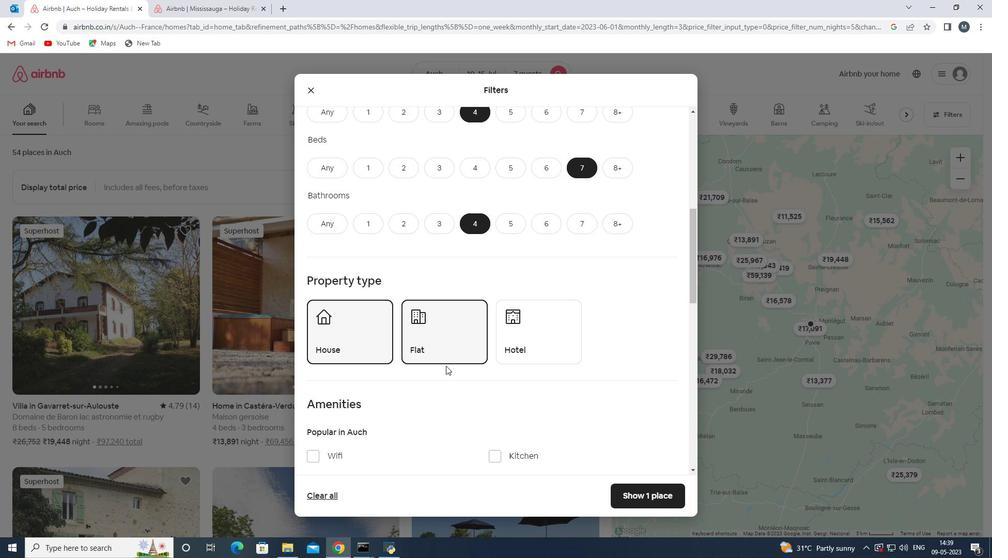 
Action: Mouse scrolled (446, 364) with delta (0, 0)
Screenshot: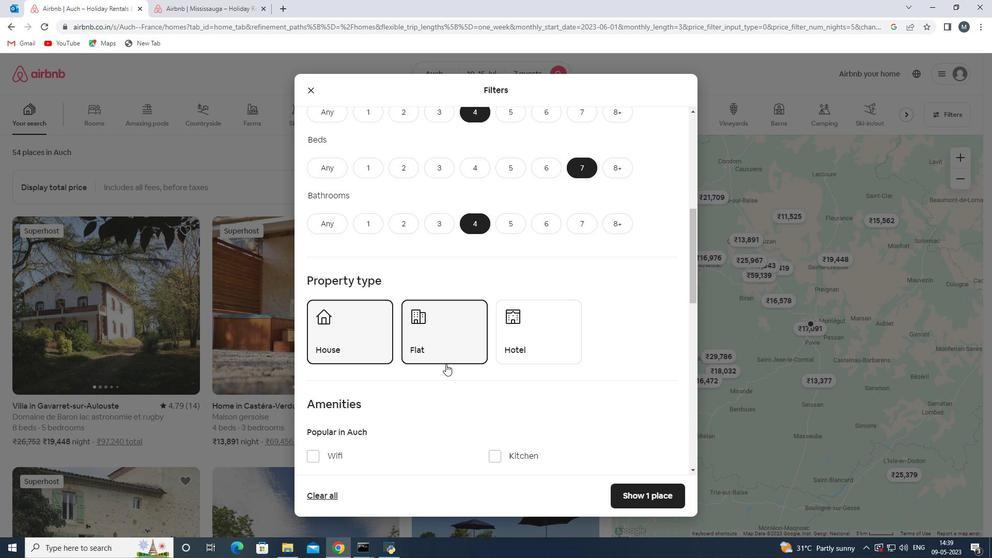 
Action: Mouse scrolled (446, 364) with delta (0, 0)
Screenshot: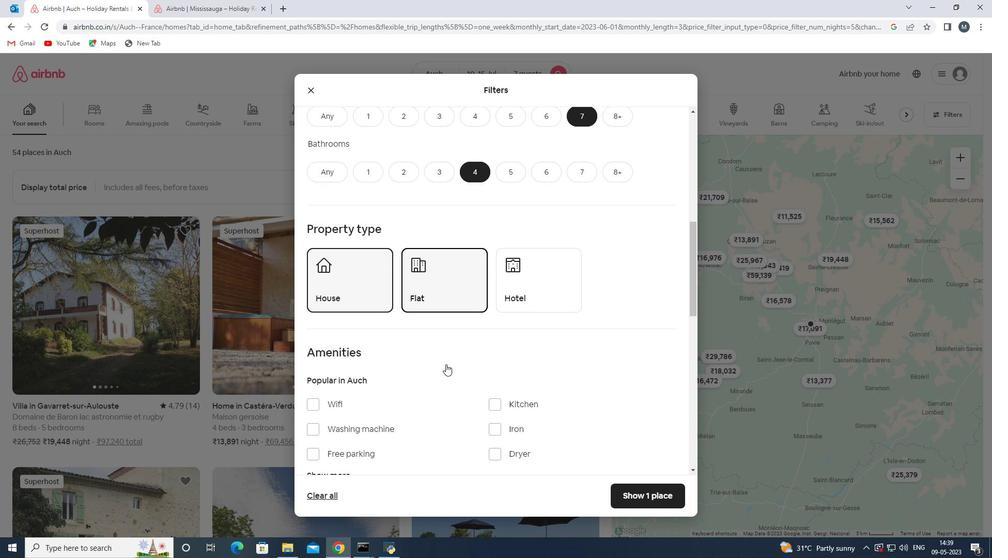 
Action: Mouse moved to (319, 356)
Screenshot: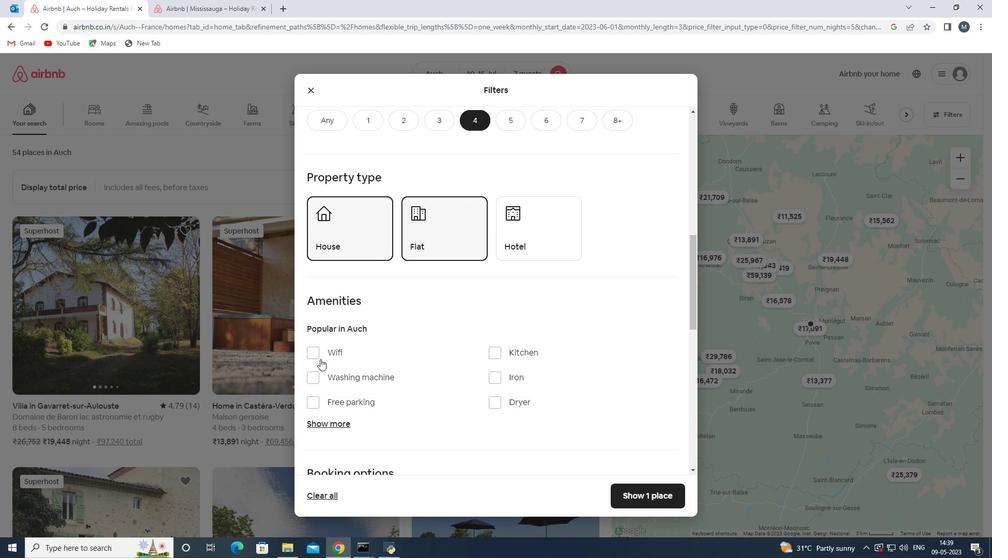 
Action: Mouse pressed left at (319, 356)
Screenshot: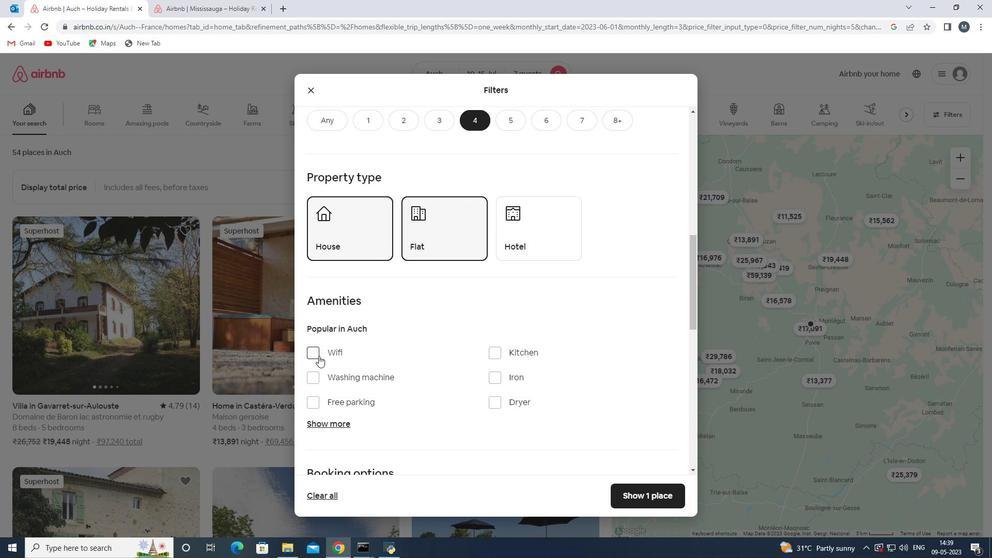 
Action: Mouse moved to (329, 405)
Screenshot: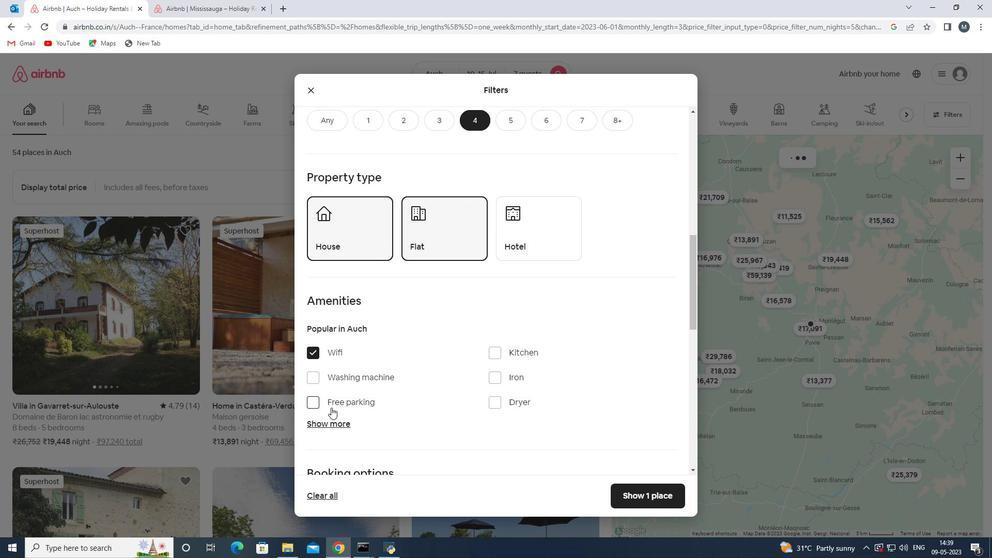 
Action: Mouse pressed left at (329, 405)
Screenshot: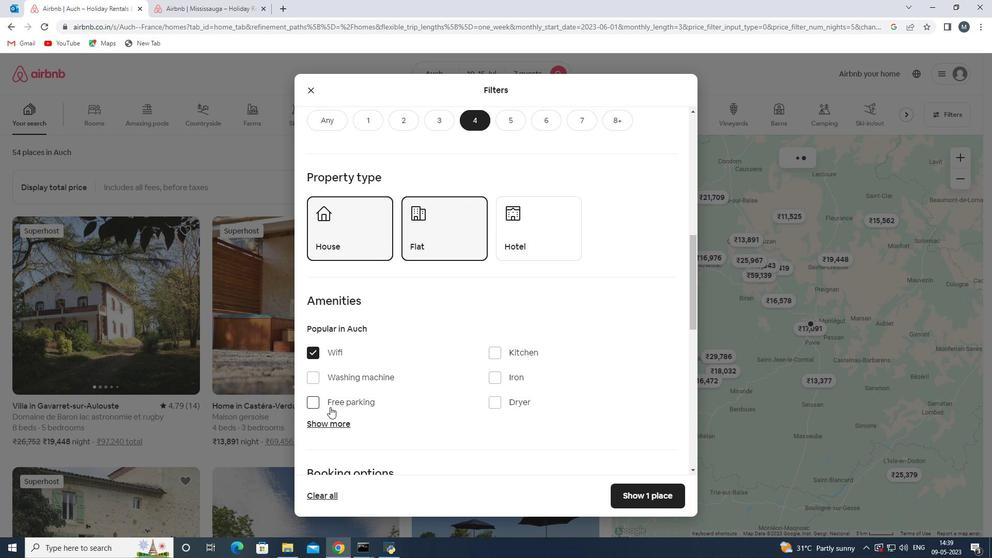 
Action: Mouse moved to (407, 390)
Screenshot: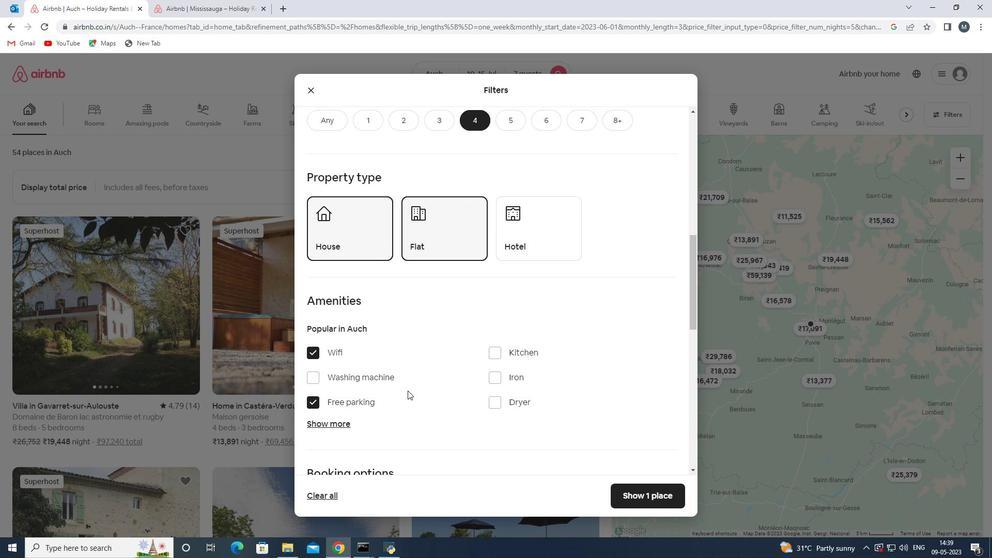 
Action: Mouse scrolled (407, 390) with delta (0, 0)
Screenshot: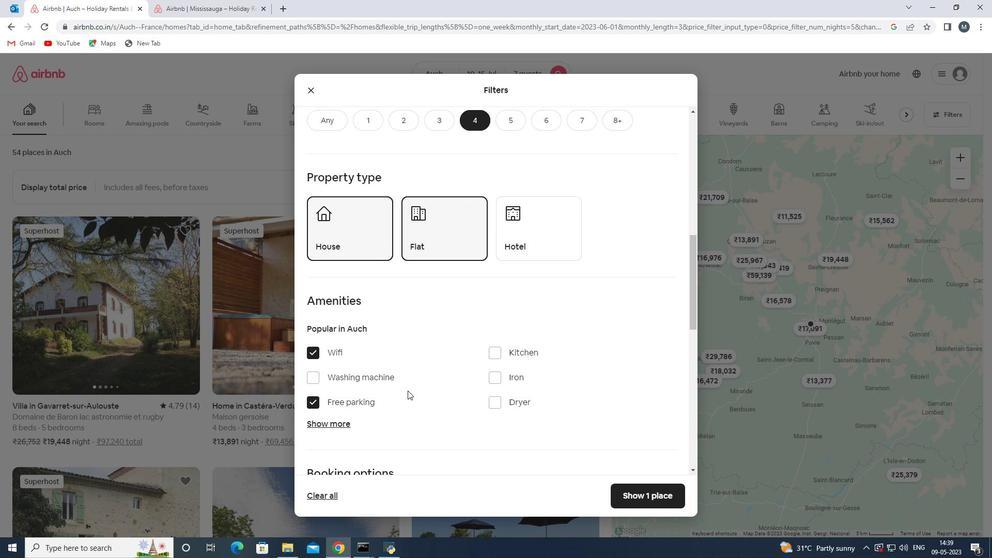 
Action: Mouse moved to (344, 372)
Screenshot: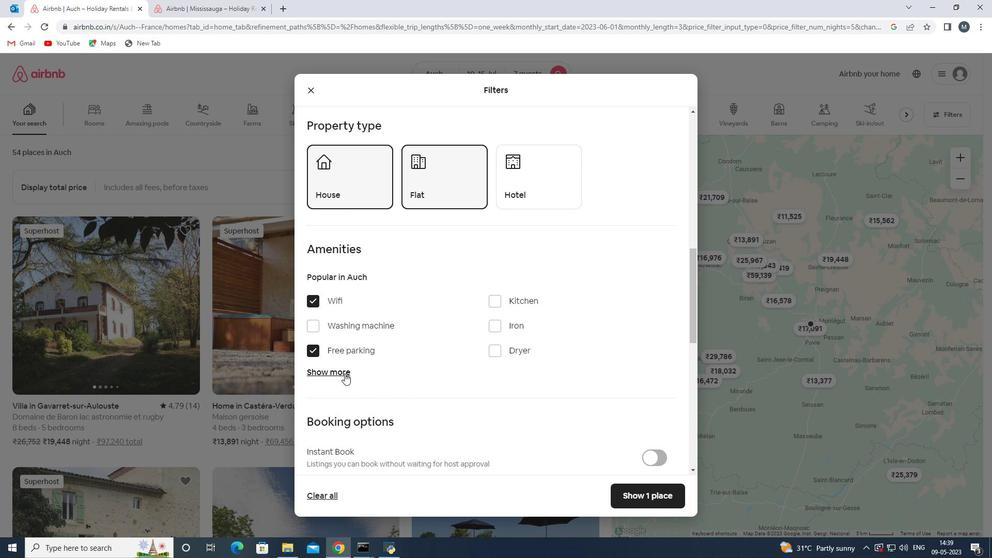 
Action: Mouse pressed left at (344, 372)
Screenshot: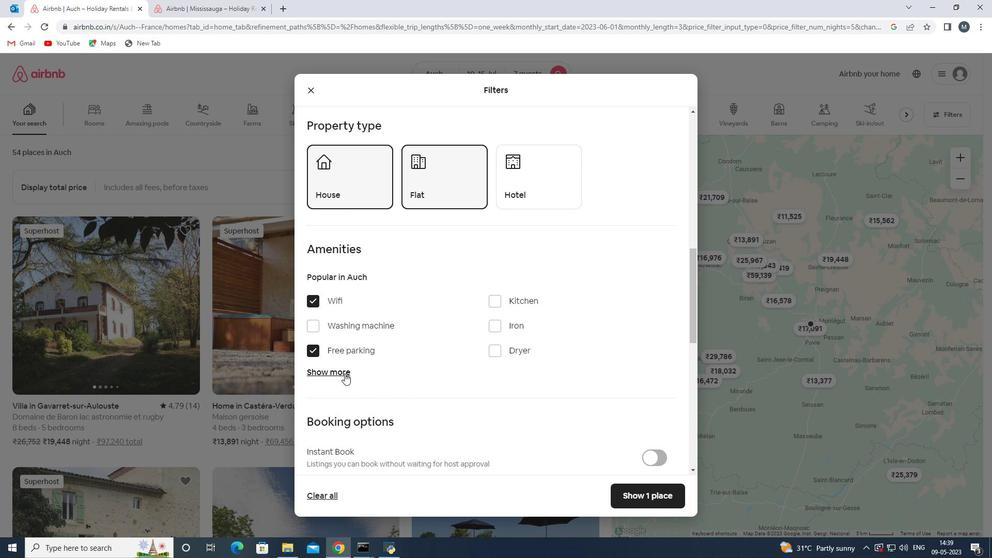 
Action: Mouse moved to (408, 345)
Screenshot: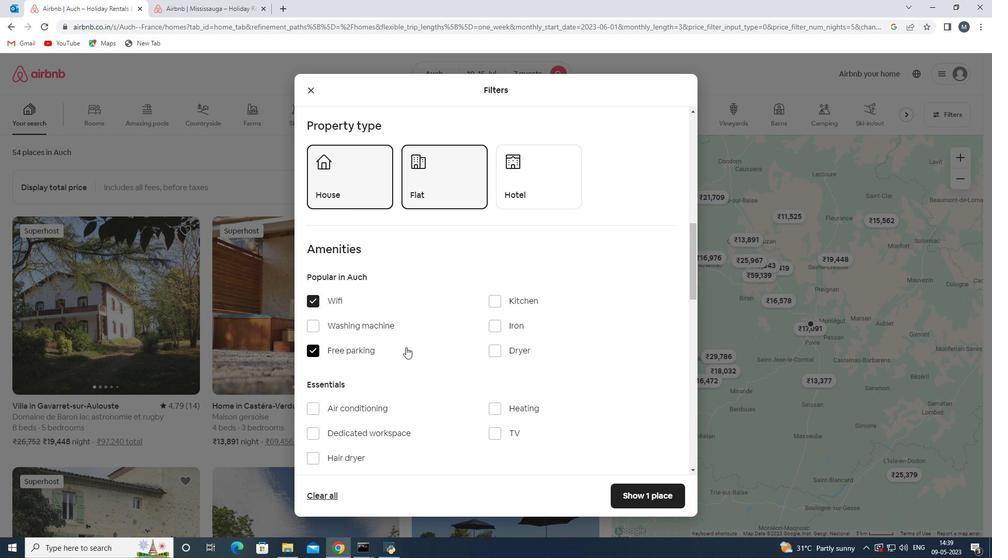 
Action: Mouse scrolled (408, 345) with delta (0, 0)
Screenshot: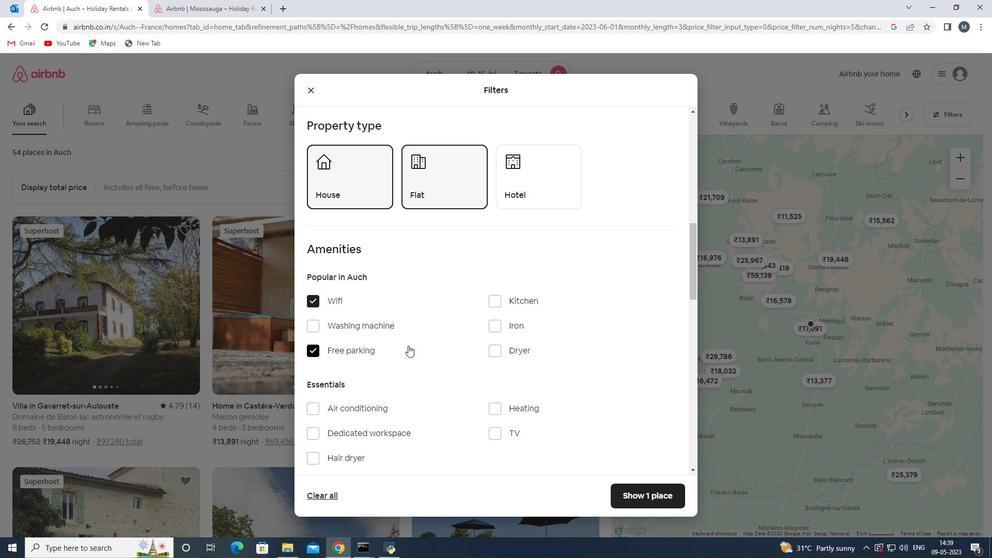 
Action: Mouse moved to (414, 372)
Screenshot: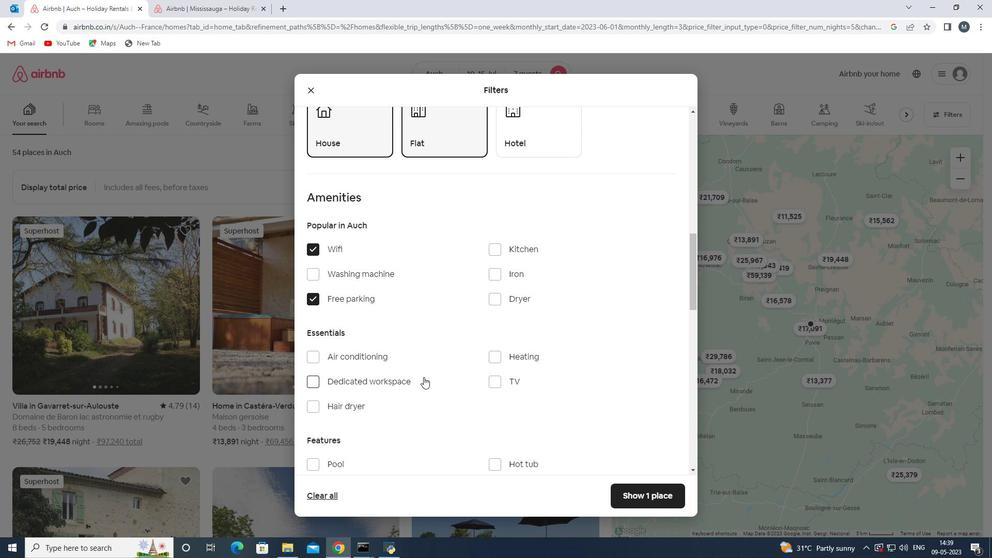 
Action: Mouse scrolled (414, 371) with delta (0, 0)
Screenshot: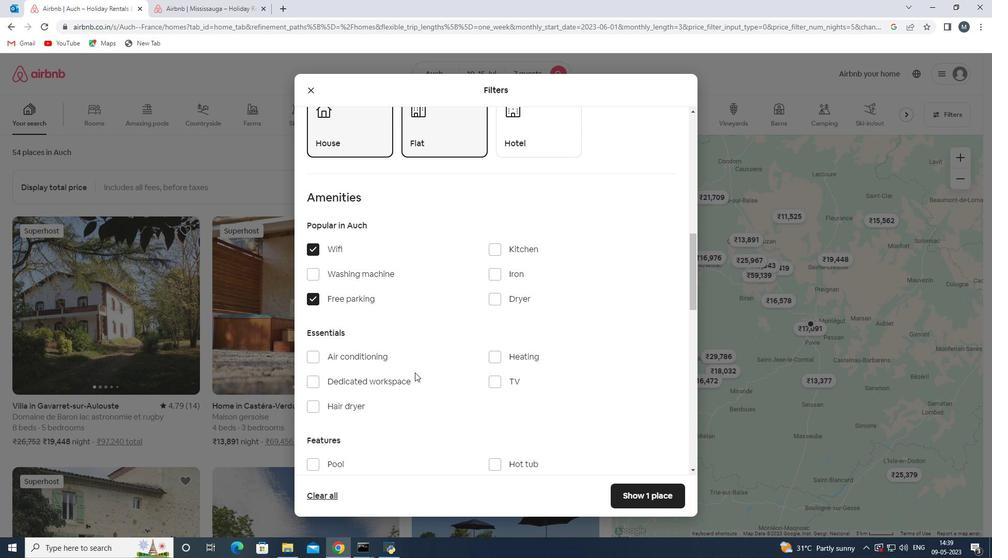 
Action: Mouse moved to (457, 388)
Screenshot: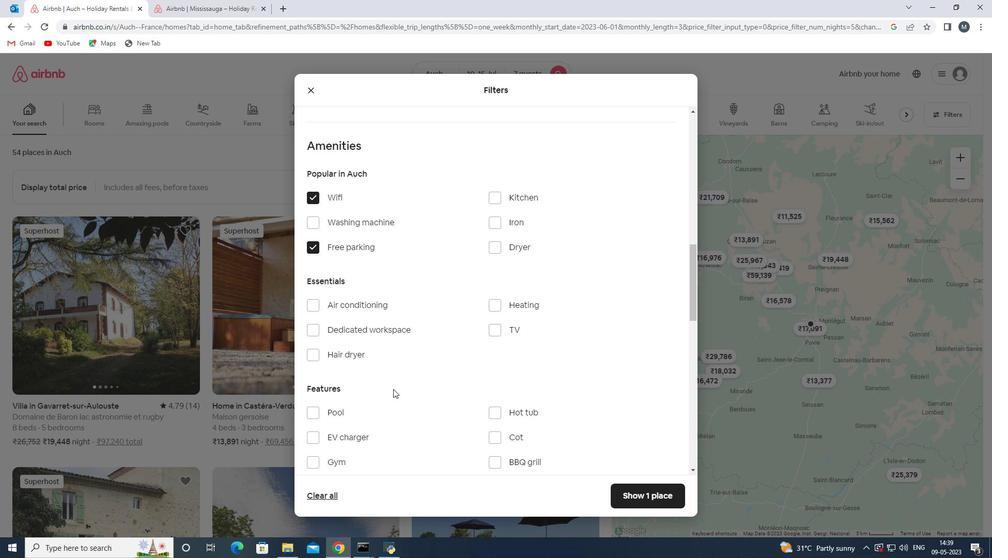 
Action: Mouse scrolled (457, 388) with delta (0, 0)
Screenshot: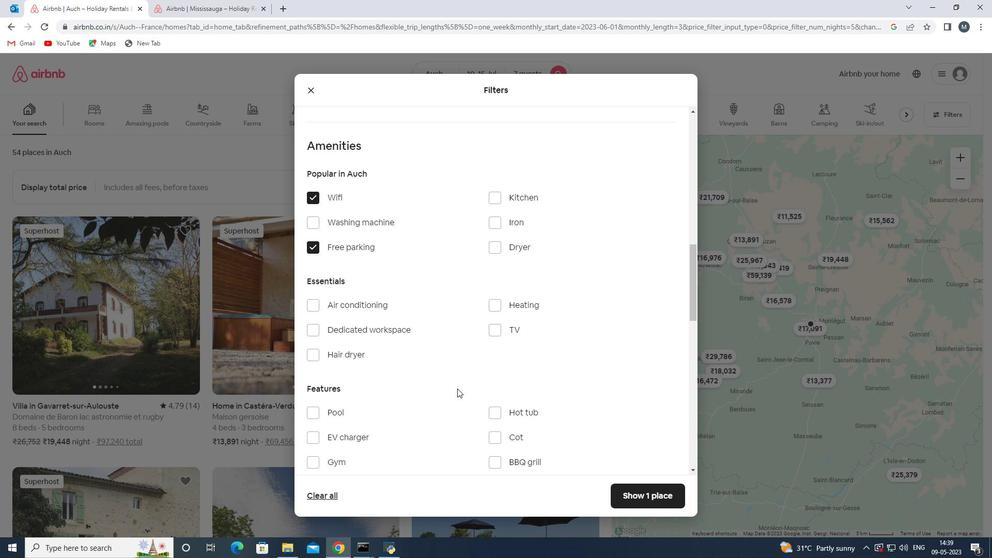 
Action: Mouse moved to (396, 413)
Screenshot: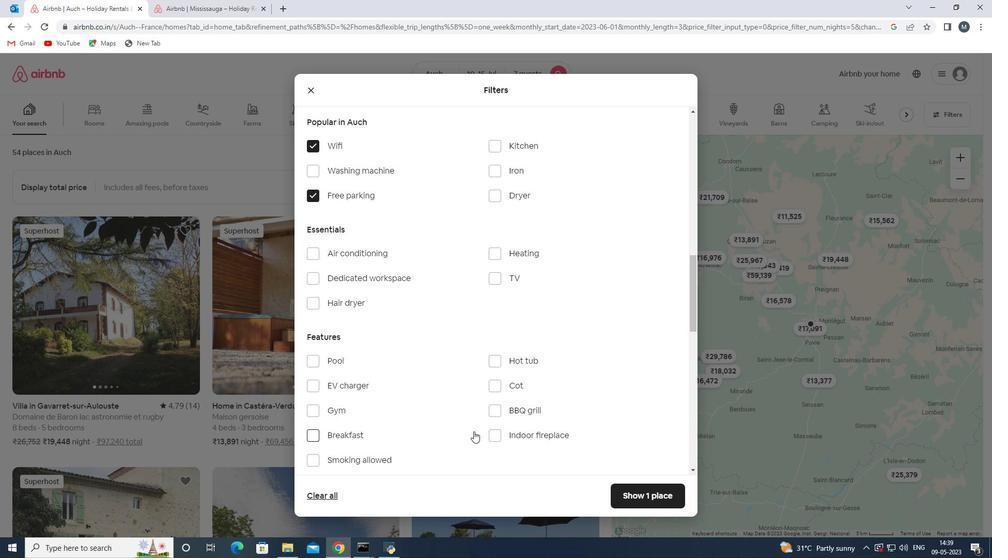 
Action: Mouse scrolled (396, 412) with delta (0, 0)
Screenshot: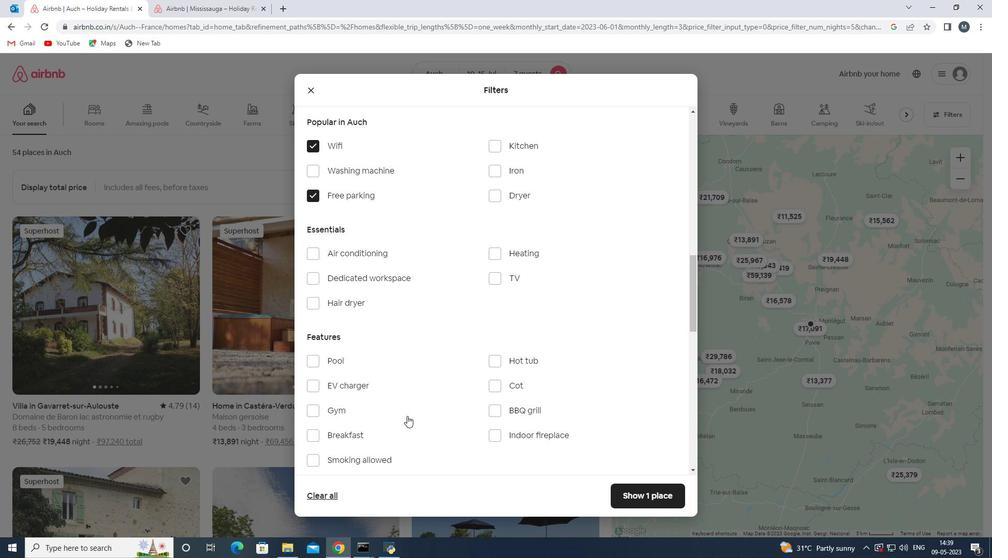 
Action: Mouse moved to (362, 379)
Screenshot: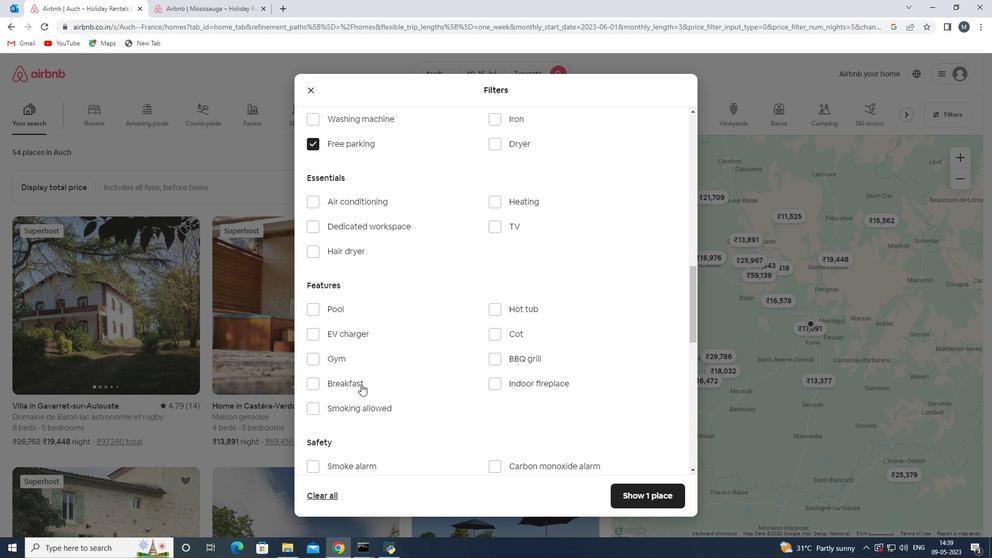 
Action: Mouse pressed left at (362, 379)
Screenshot: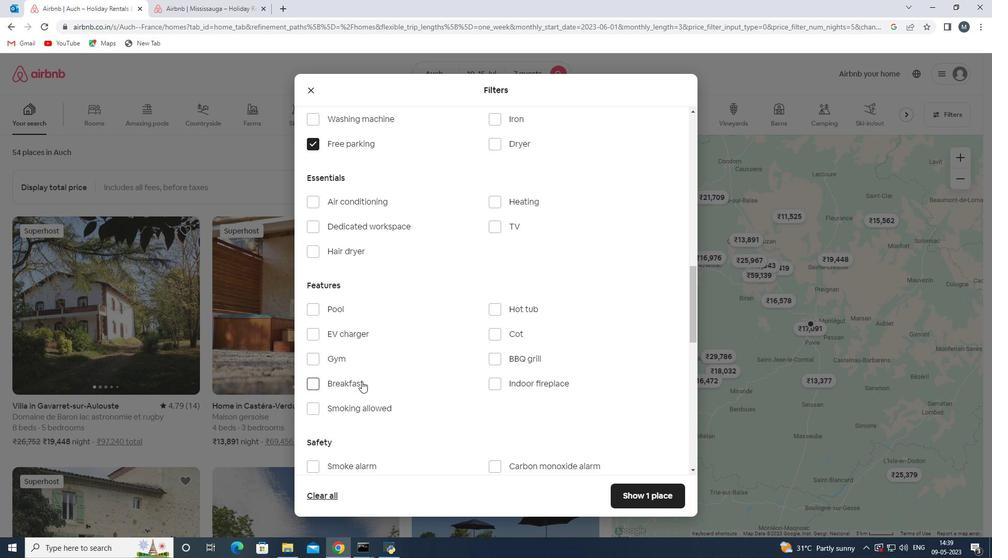 
Action: Mouse moved to (363, 357)
Screenshot: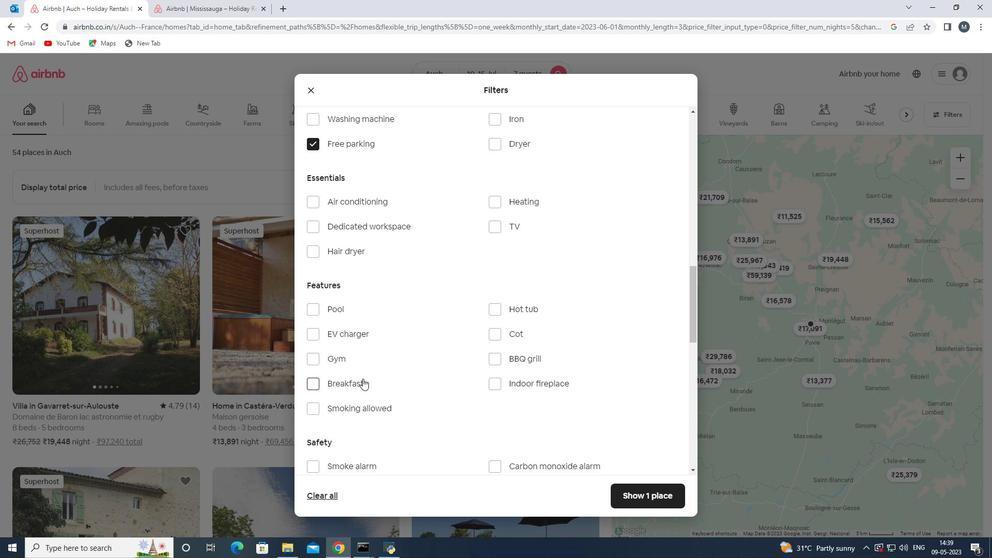 
Action: Mouse pressed left at (363, 357)
Screenshot: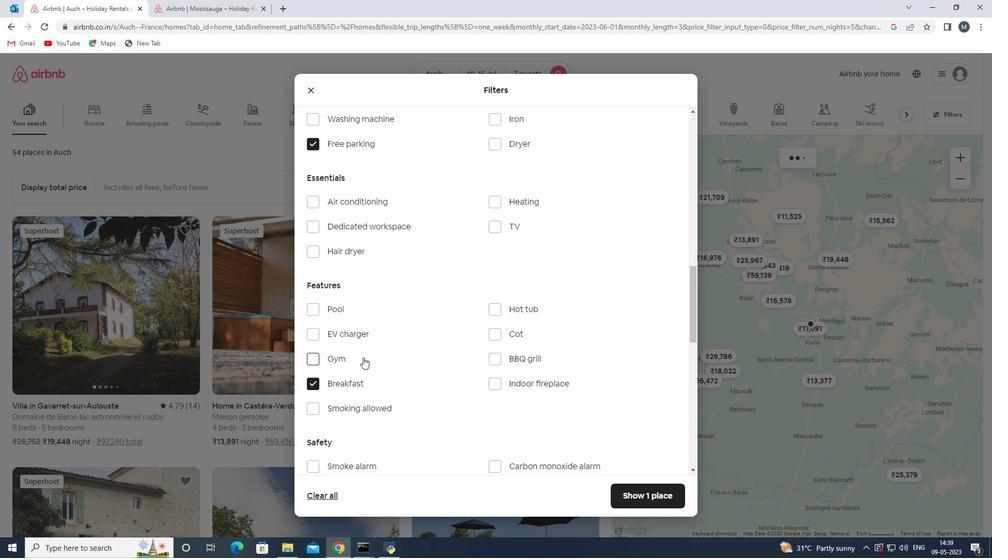 
Action: Mouse moved to (405, 329)
Screenshot: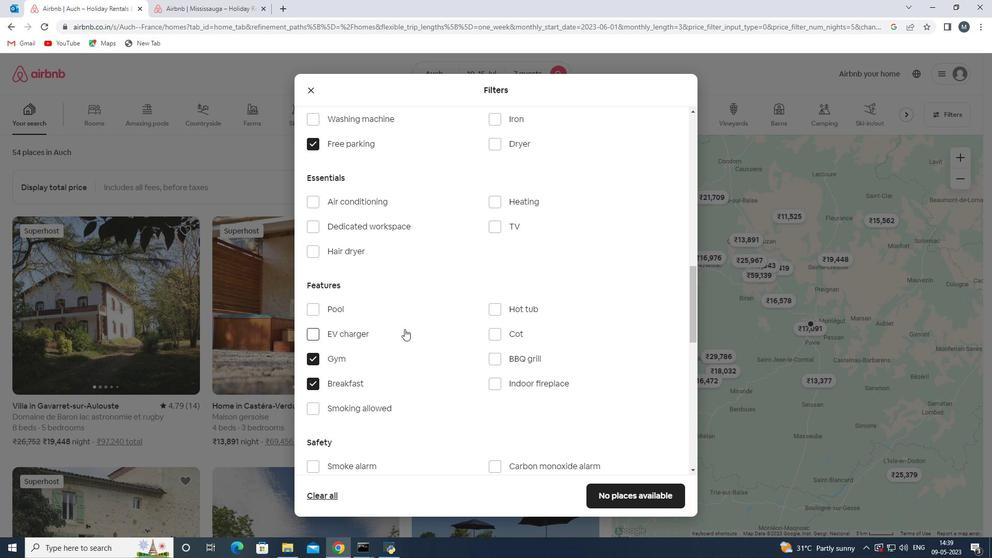 
Action: Mouse scrolled (405, 329) with delta (0, 0)
Screenshot: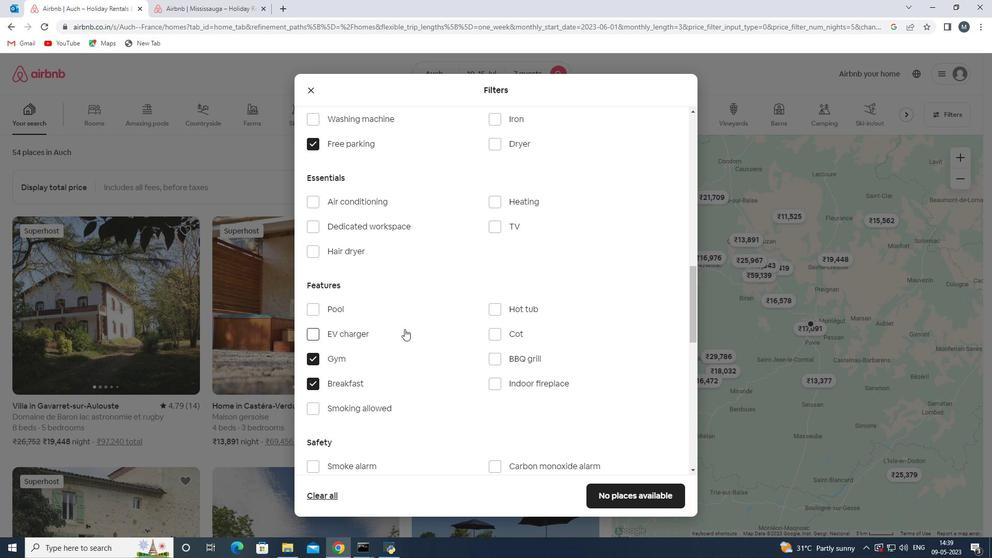 
Action: Mouse scrolled (405, 329) with delta (0, 0)
Screenshot: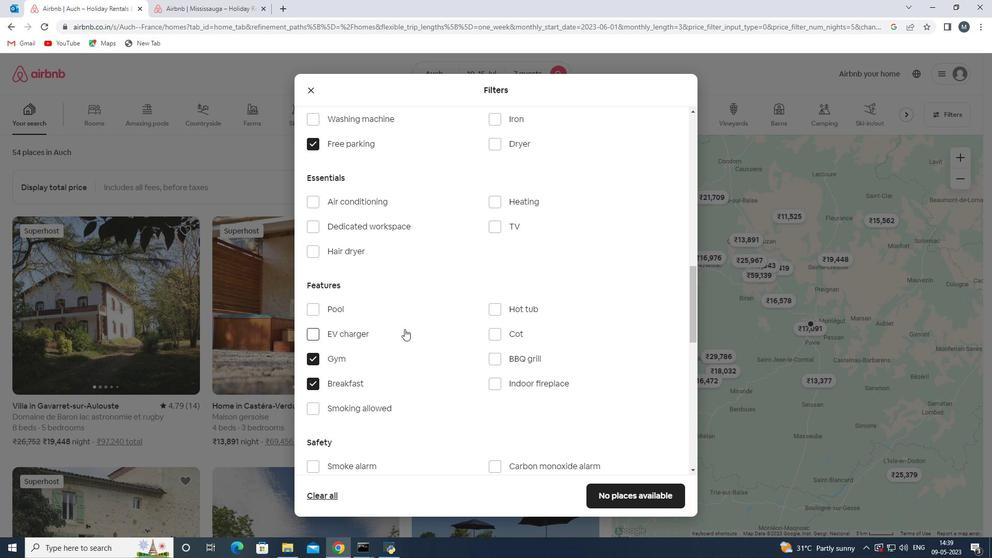 
Action: Mouse scrolled (405, 328) with delta (0, 0)
Screenshot: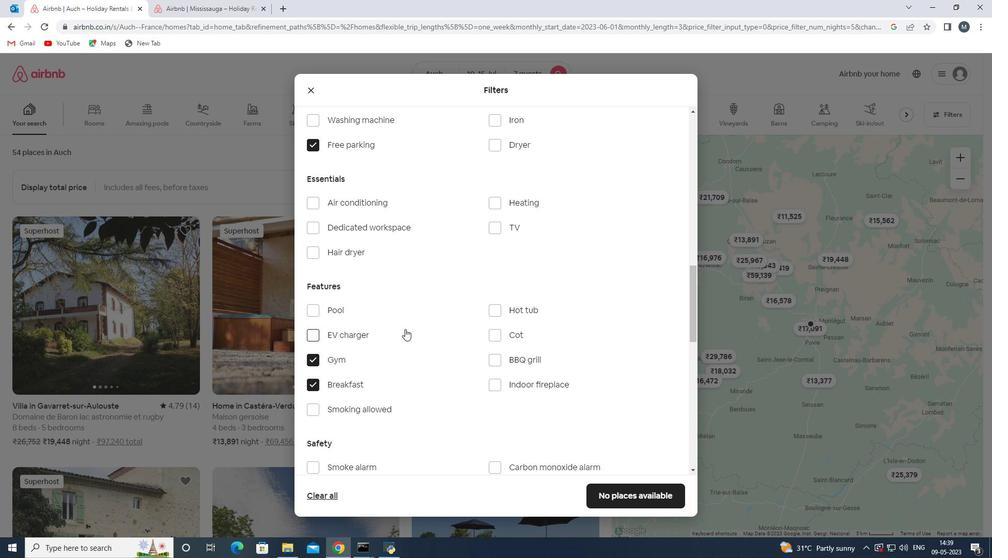 
Action: Mouse moved to (405, 329)
Screenshot: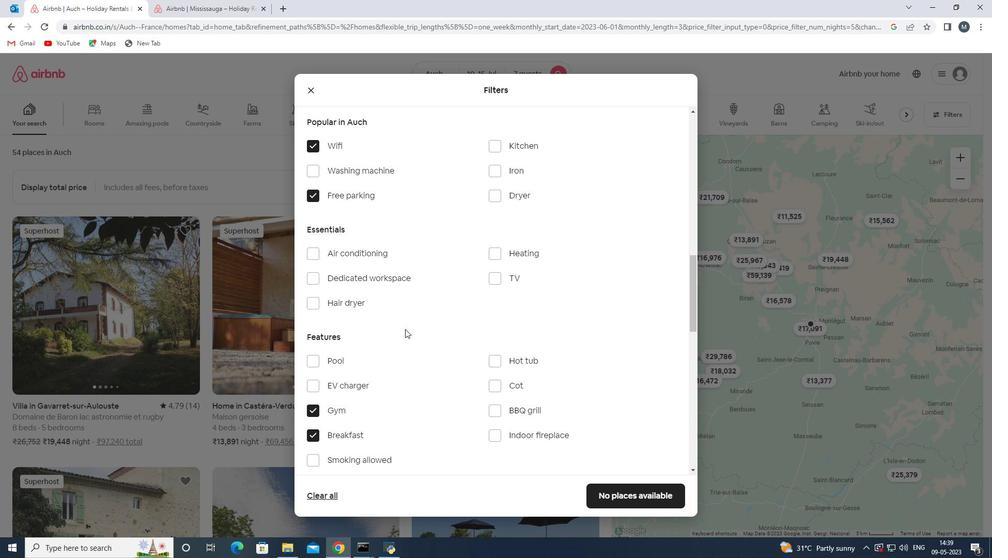 
Action: Mouse scrolled (405, 328) with delta (0, 0)
Screenshot: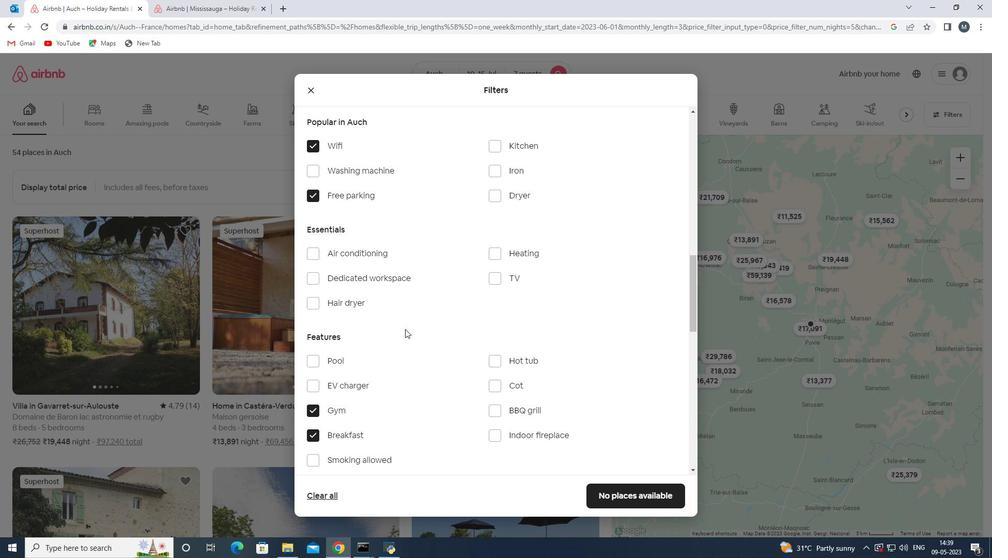 
Action: Mouse moved to (401, 330)
Screenshot: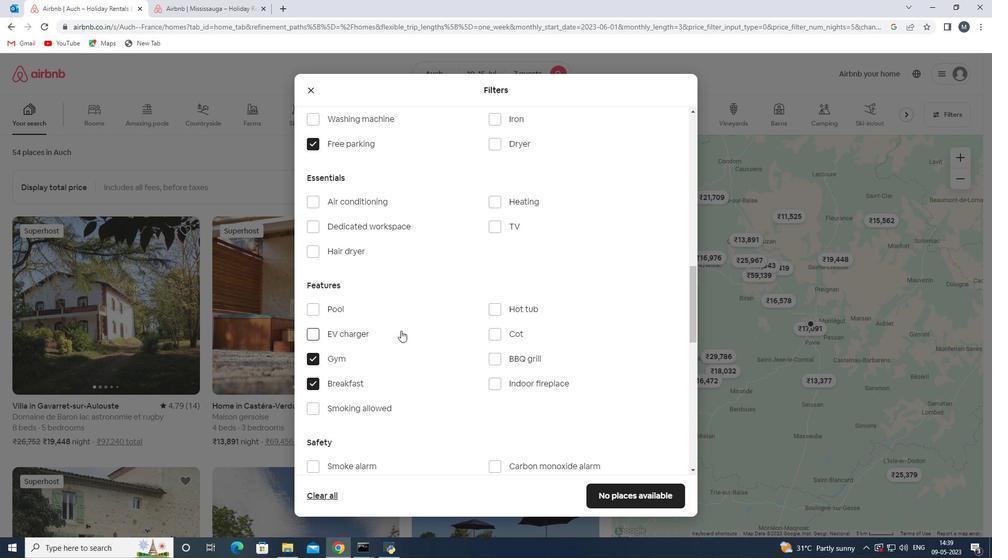 
Action: Mouse scrolled (401, 329) with delta (0, 0)
Screenshot: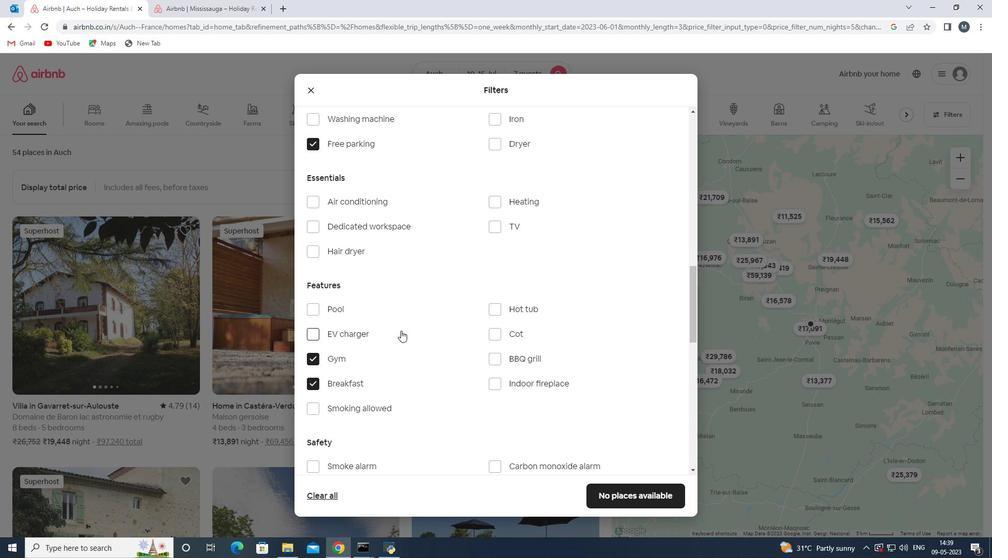 
Action: Mouse moved to (401, 329)
Screenshot: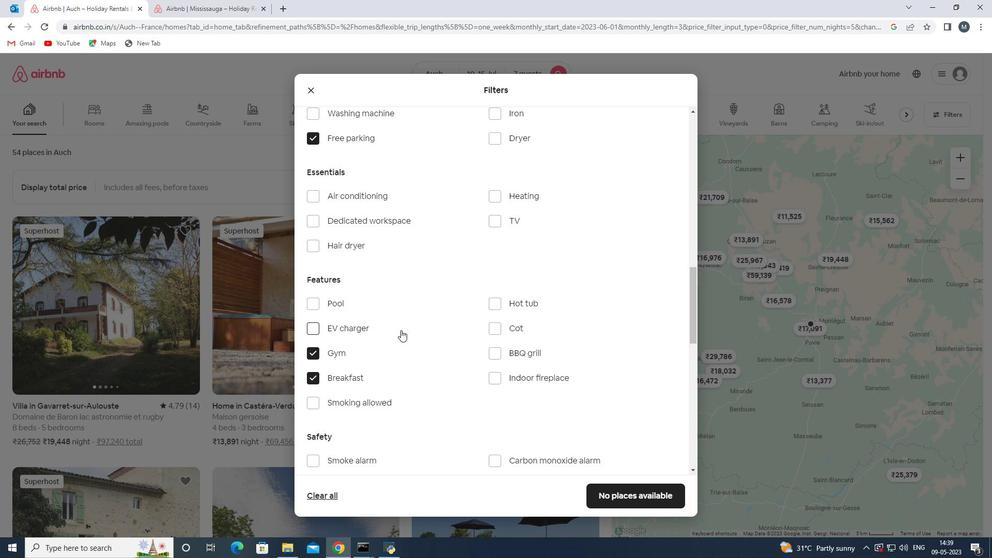 
Action: Mouse scrolled (401, 329) with delta (0, 0)
Screenshot: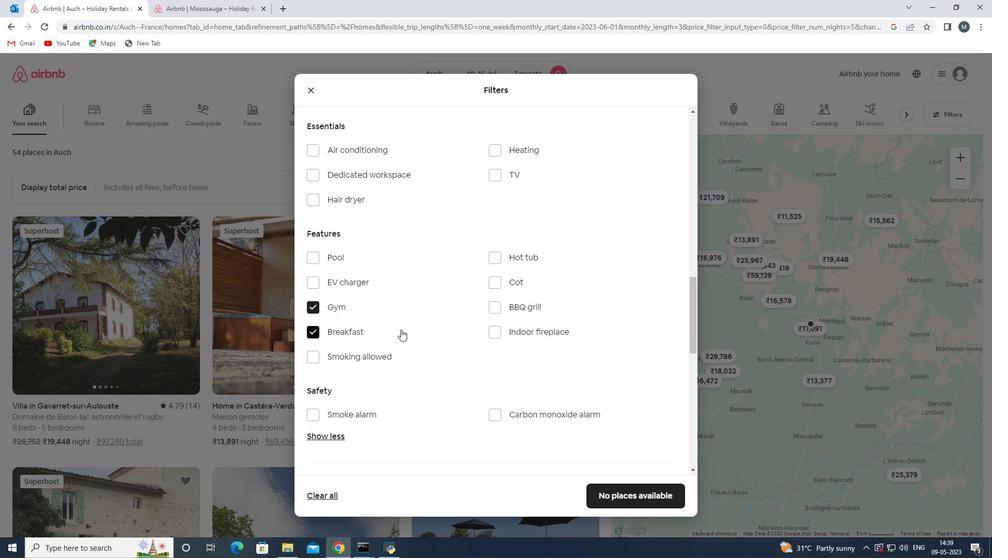 
Action: Mouse moved to (401, 329)
Screenshot: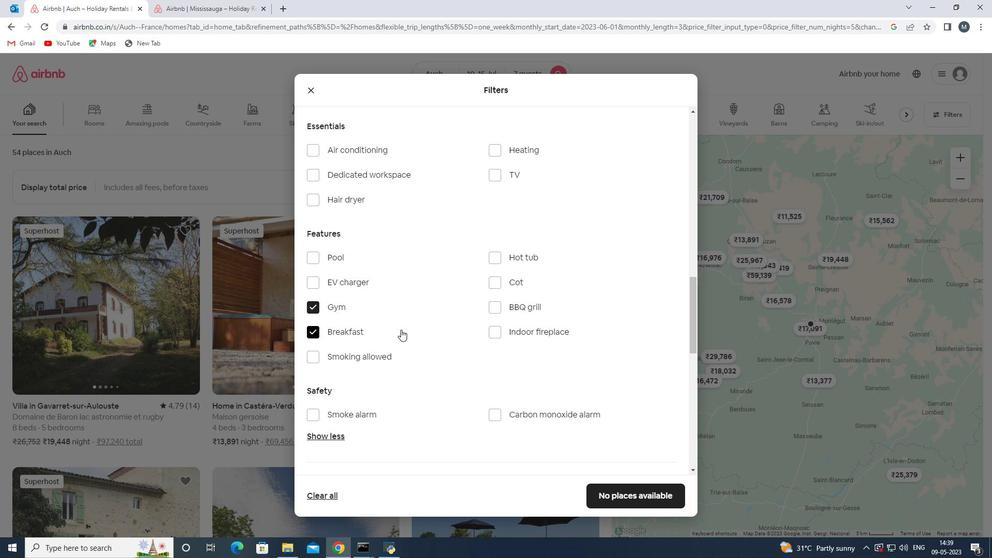 
Action: Mouse scrolled (401, 328) with delta (0, 0)
Screenshot: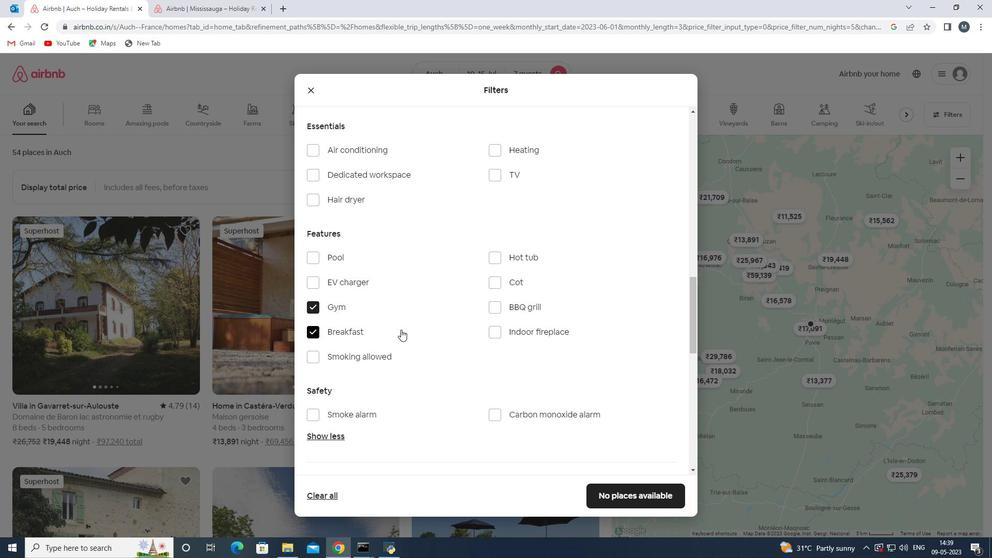 
Action: Mouse moved to (408, 333)
Screenshot: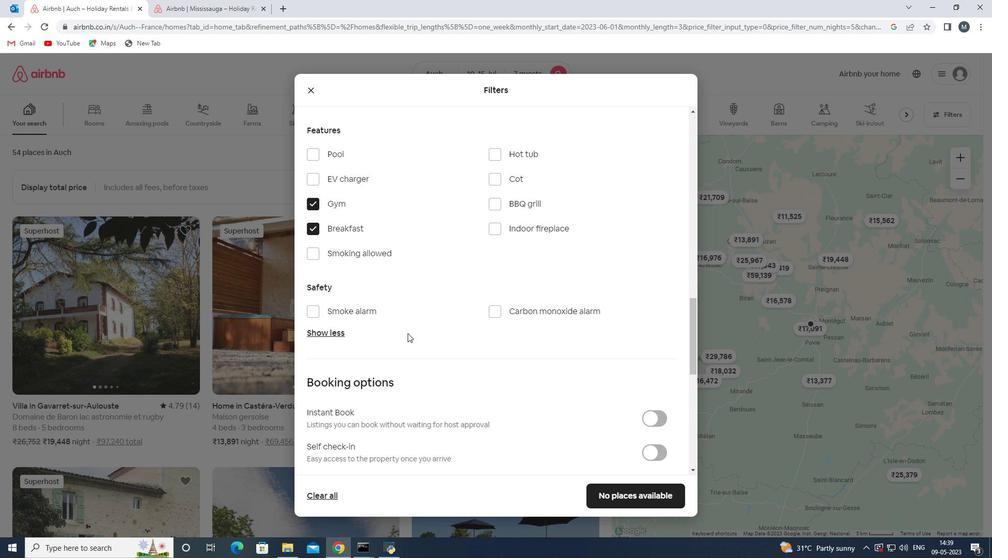 
Action: Mouse scrolled (408, 332) with delta (0, 0)
Screenshot: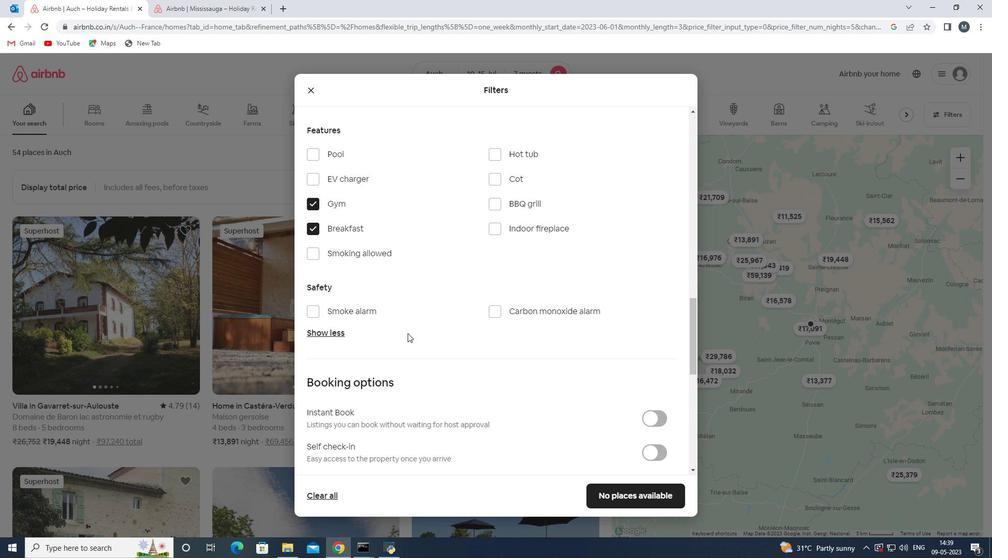 
Action: Mouse moved to (409, 333)
Screenshot: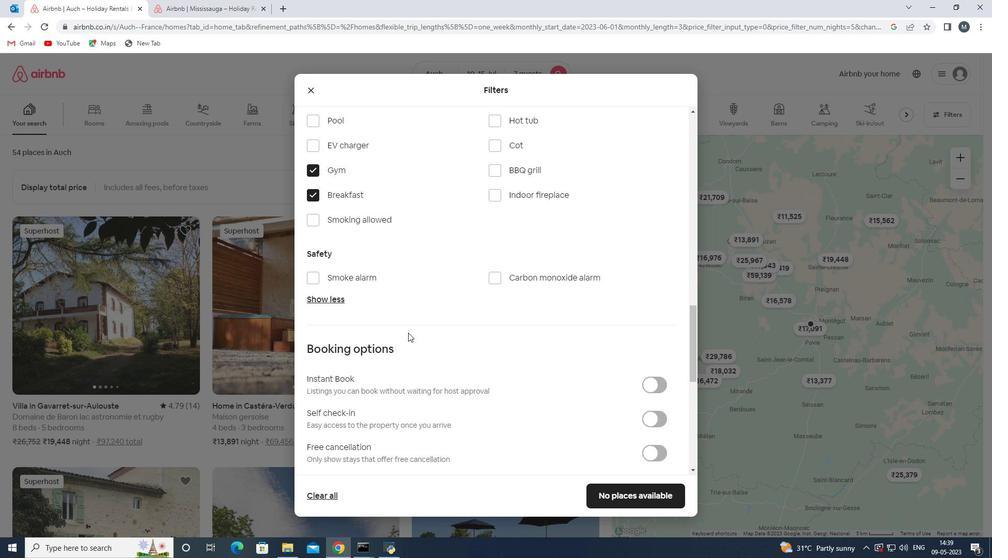 
Action: Mouse scrolled (409, 332) with delta (0, 0)
Screenshot: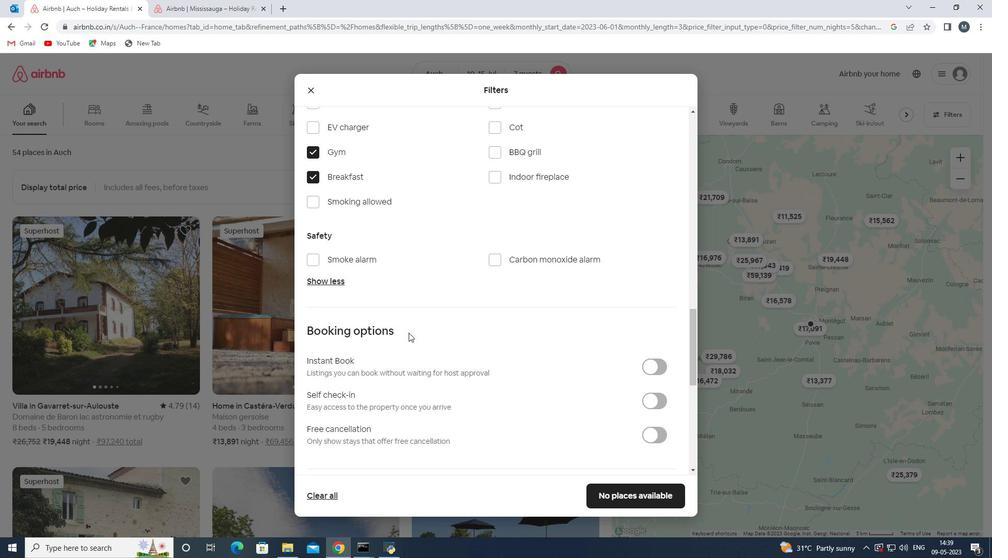 
Action: Mouse moved to (651, 354)
Screenshot: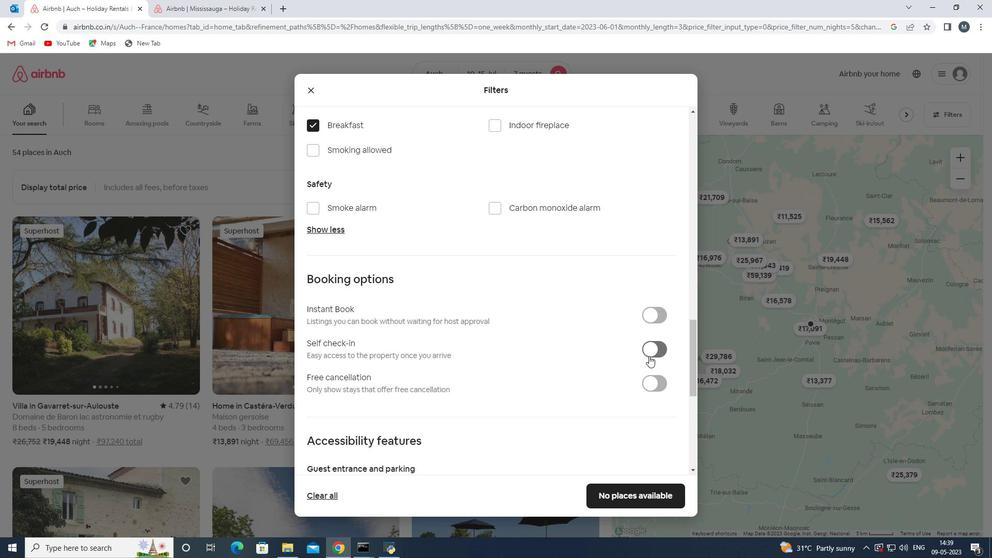 
Action: Mouse pressed left at (651, 354)
Screenshot: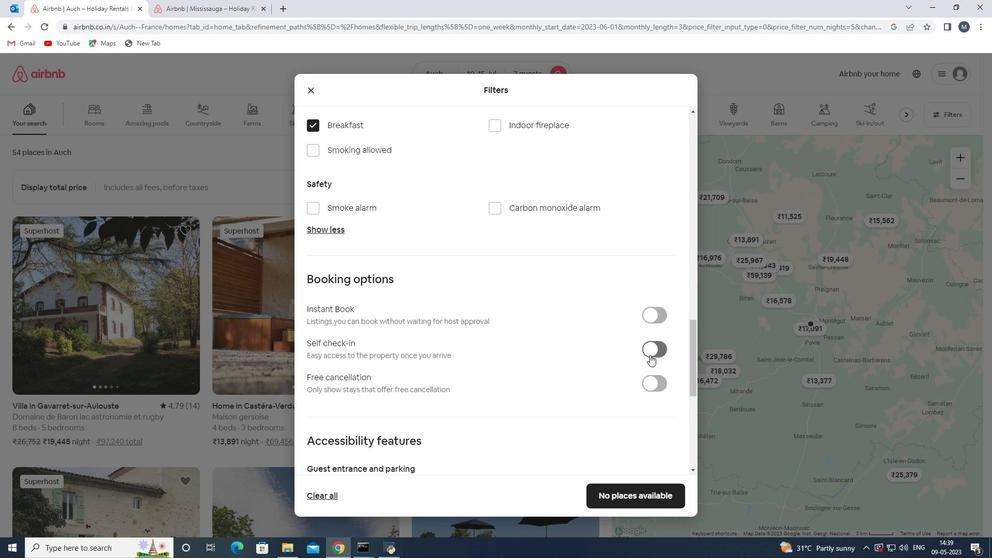 
Action: Mouse moved to (526, 344)
Screenshot: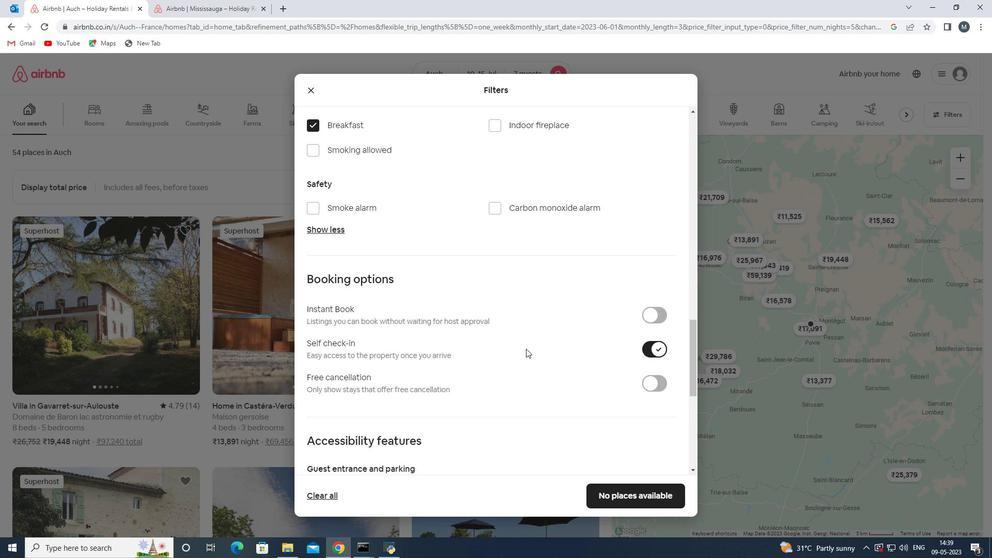 
Action: Mouse scrolled (526, 343) with delta (0, 0)
Screenshot: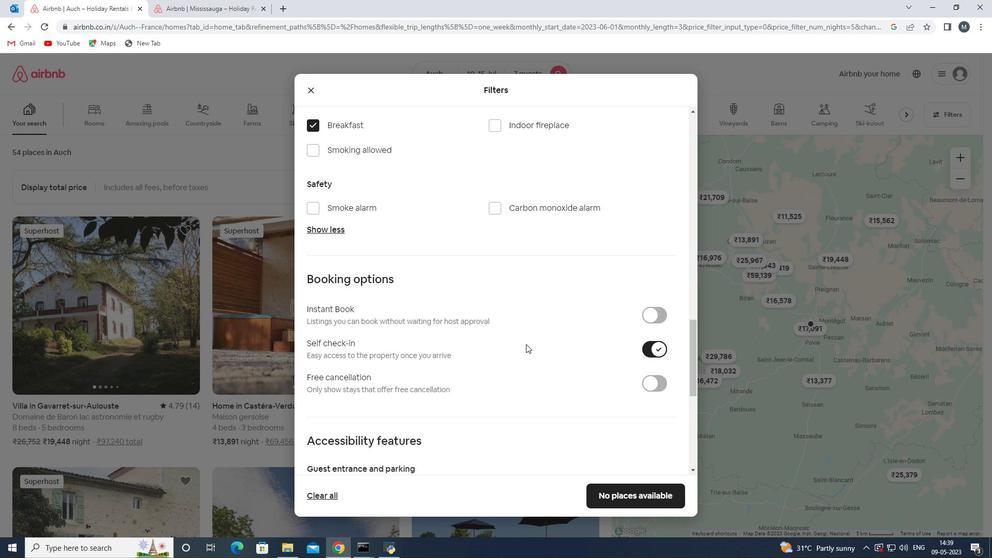
Action: Mouse moved to (525, 343)
Screenshot: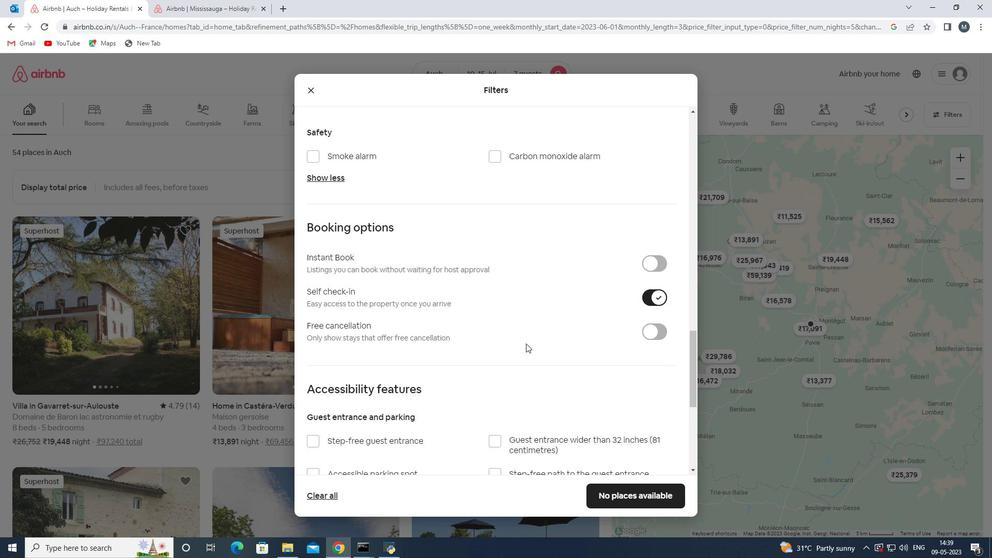 
Action: Mouse scrolled (525, 343) with delta (0, 0)
Screenshot: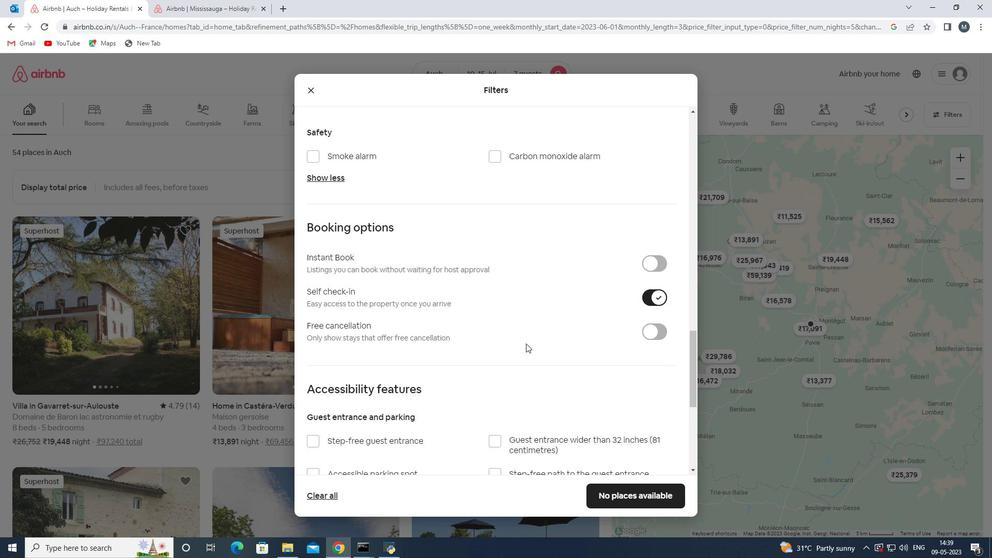 
Action: Mouse moved to (524, 343)
Screenshot: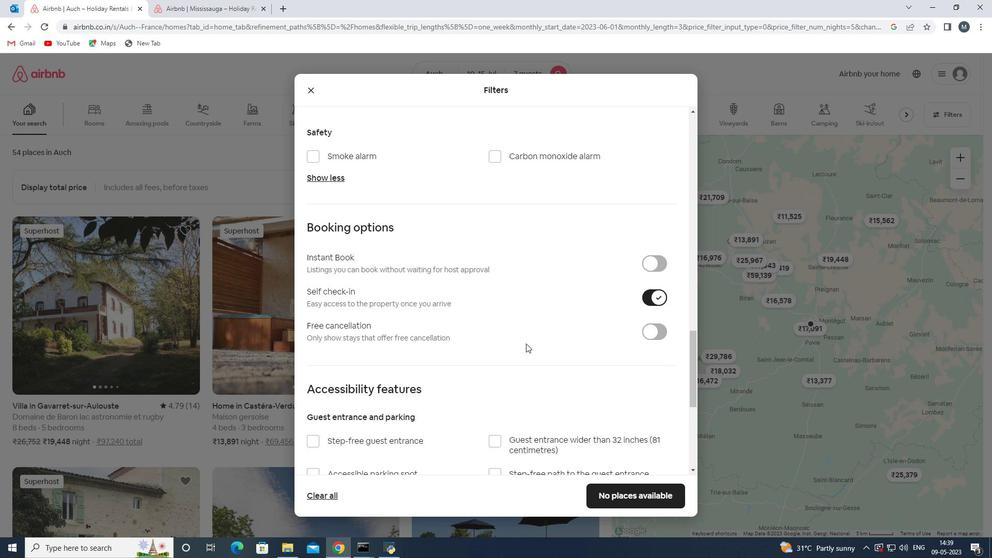 
Action: Mouse scrolled (524, 343) with delta (0, 0)
Screenshot: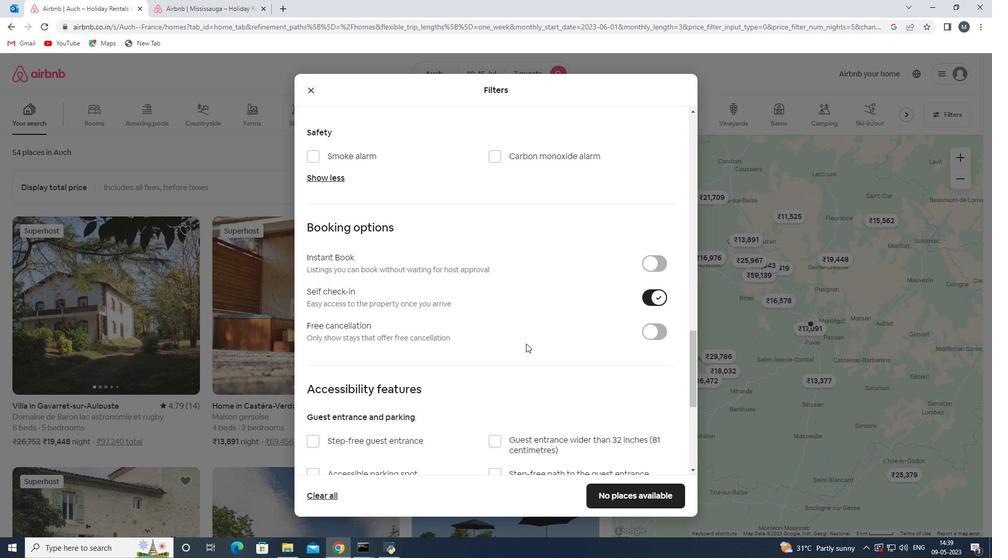 
Action: Mouse scrolled (524, 343) with delta (0, 0)
Screenshot: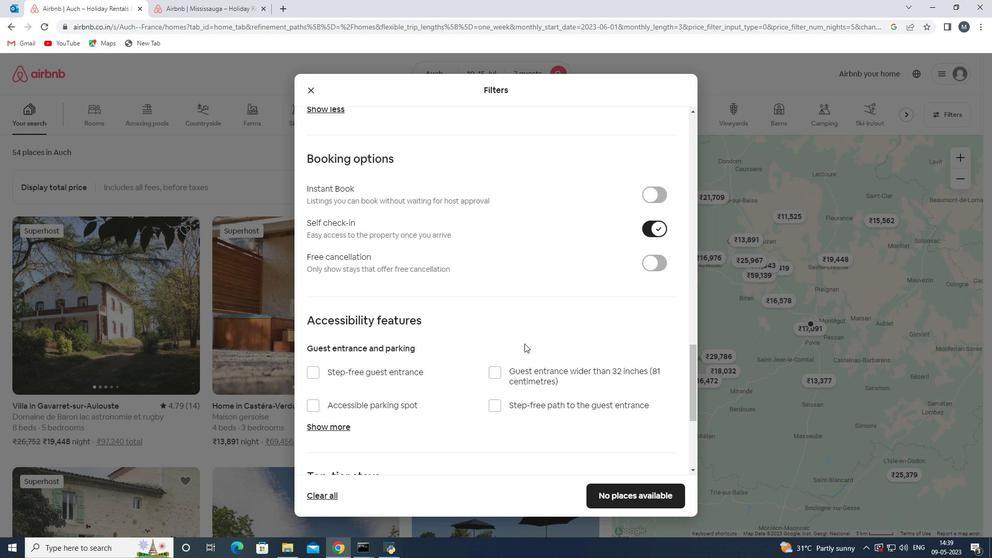 
Action: Mouse moved to (521, 344)
Screenshot: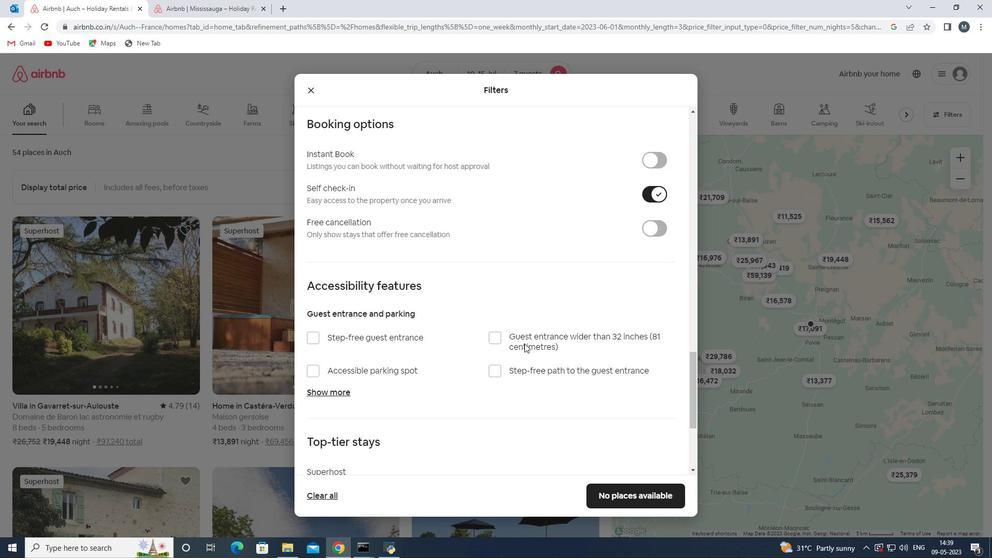 
Action: Mouse scrolled (521, 343) with delta (0, 0)
Screenshot: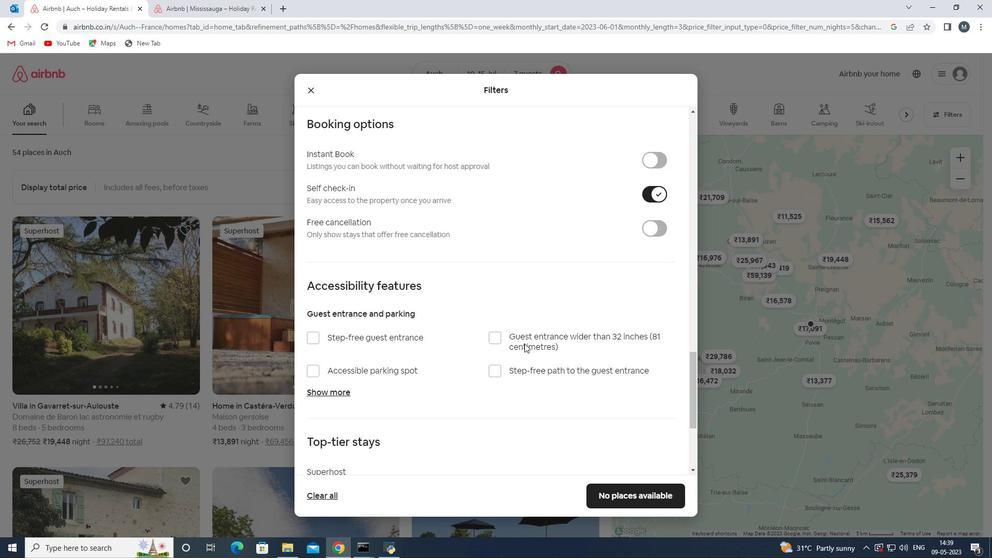 
Action: Mouse moved to (476, 352)
Screenshot: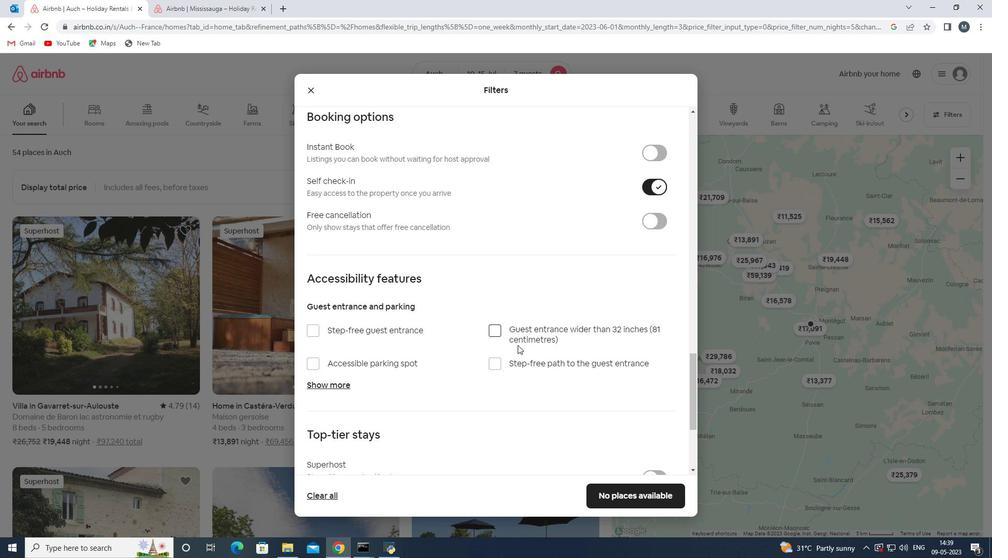 
Action: Mouse scrolled (476, 351) with delta (0, 0)
Screenshot: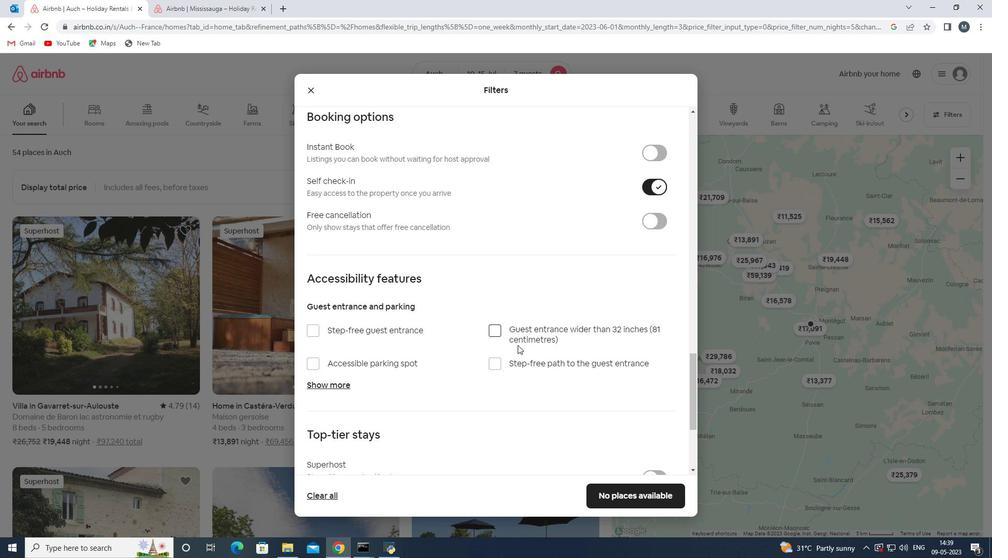 
Action: Mouse moved to (463, 353)
Screenshot: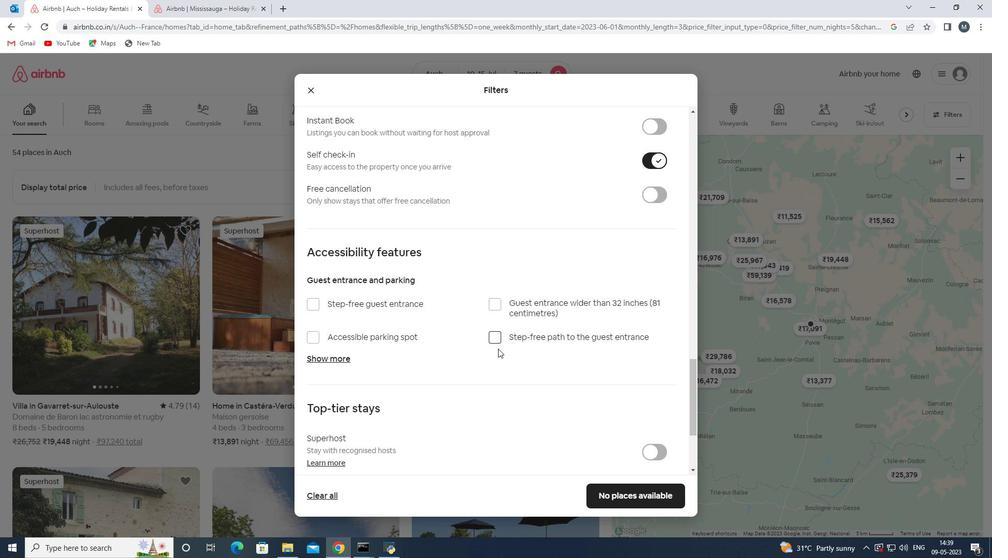 
Action: Mouse scrolled (463, 352) with delta (0, 0)
Screenshot: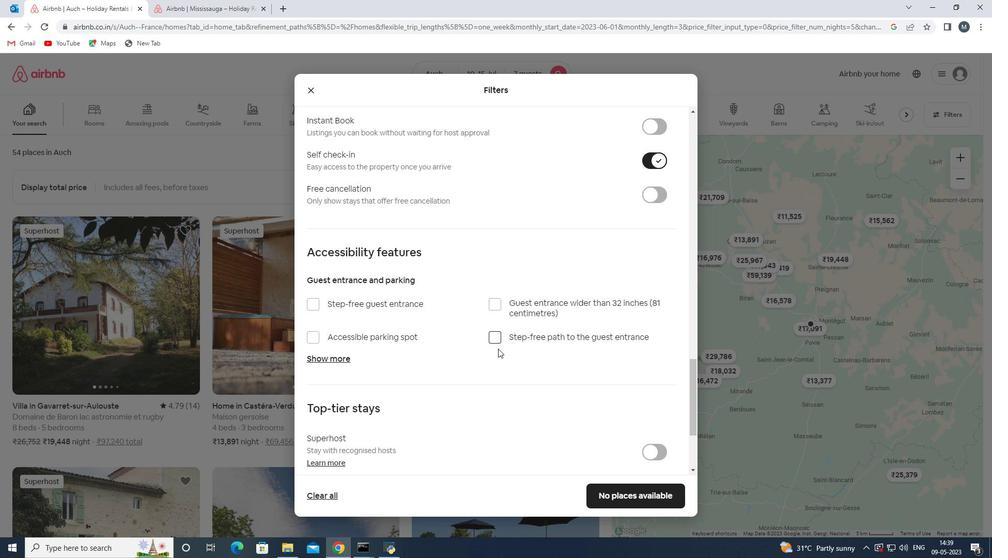 
Action: Mouse moved to (443, 357)
Screenshot: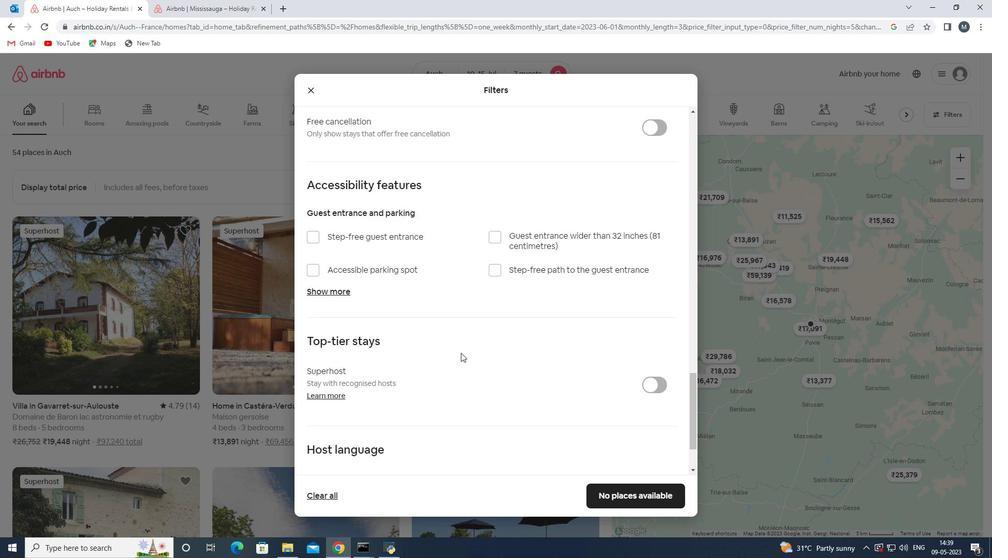 
Action: Mouse scrolled (445, 356) with delta (0, 0)
Screenshot: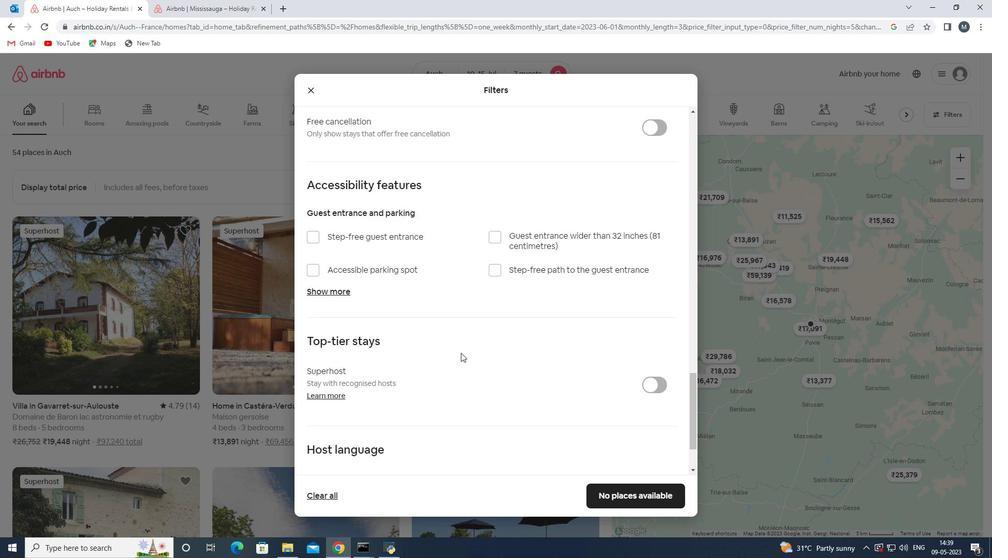 
Action: Mouse moved to (394, 402)
Screenshot: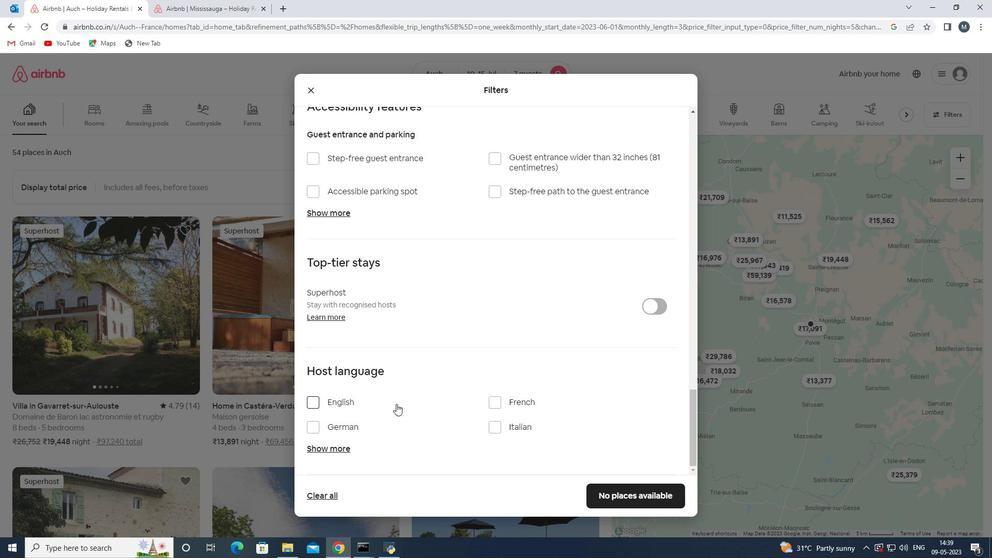 
Action: Mouse pressed left at (394, 402)
Screenshot: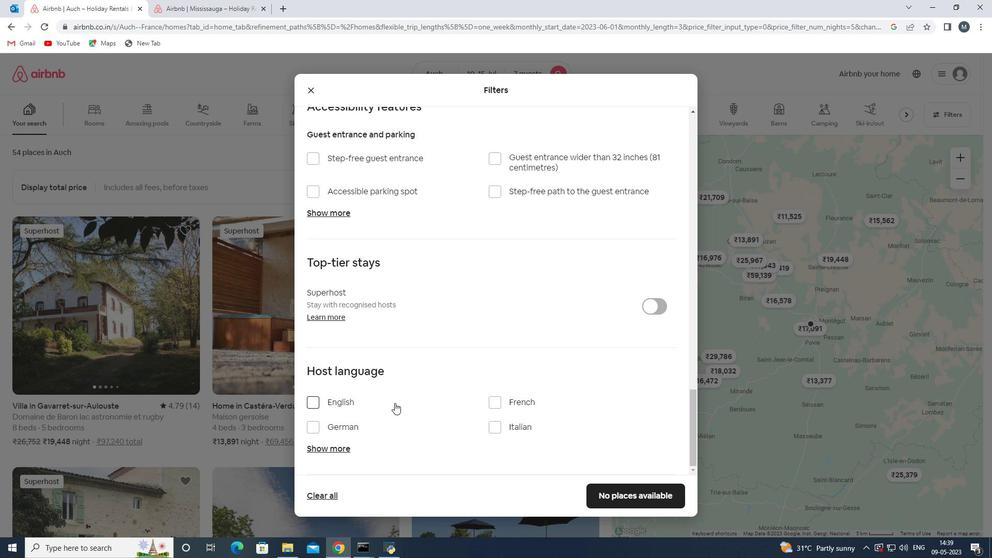 
Action: Mouse moved to (424, 388)
Screenshot: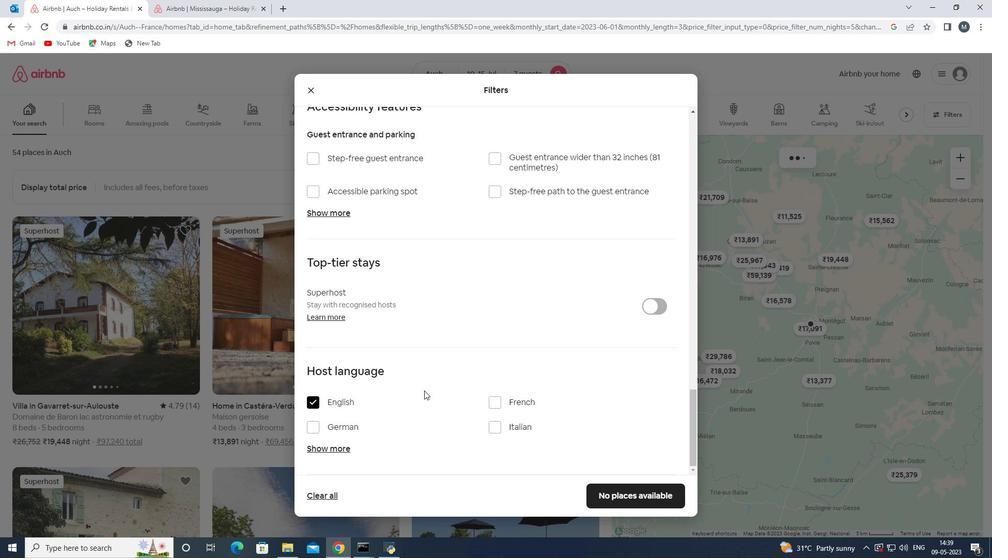 
Action: Mouse scrolled (424, 387) with delta (0, 0)
Screenshot: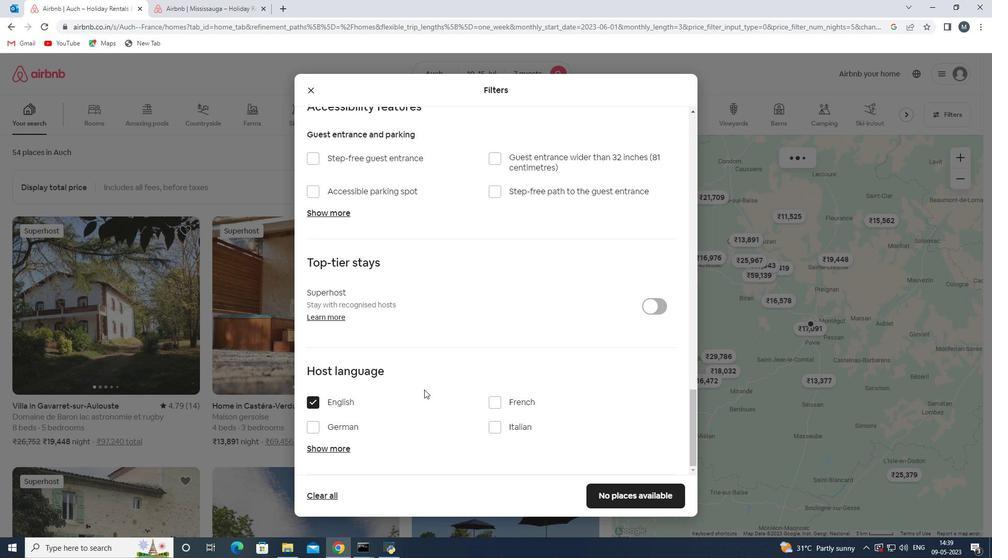 
Action: Mouse moved to (424, 388)
Screenshot: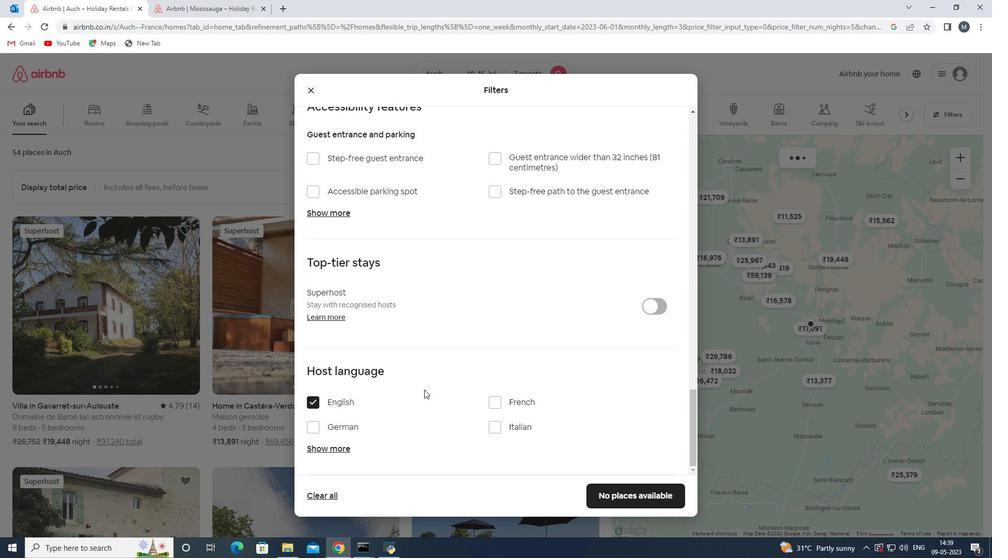 
Action: Mouse scrolled (424, 387) with delta (0, 0)
Screenshot: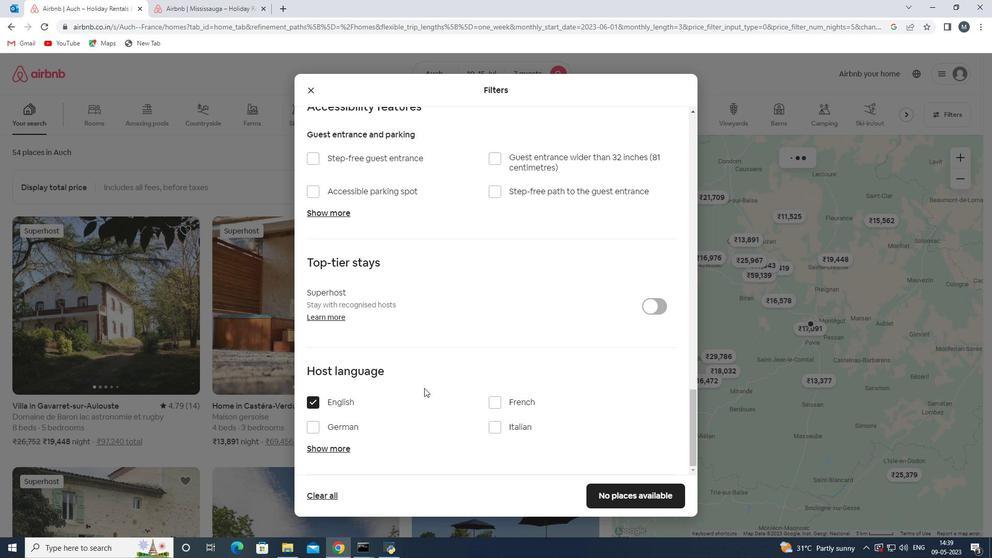
Action: Mouse moved to (619, 498)
Screenshot: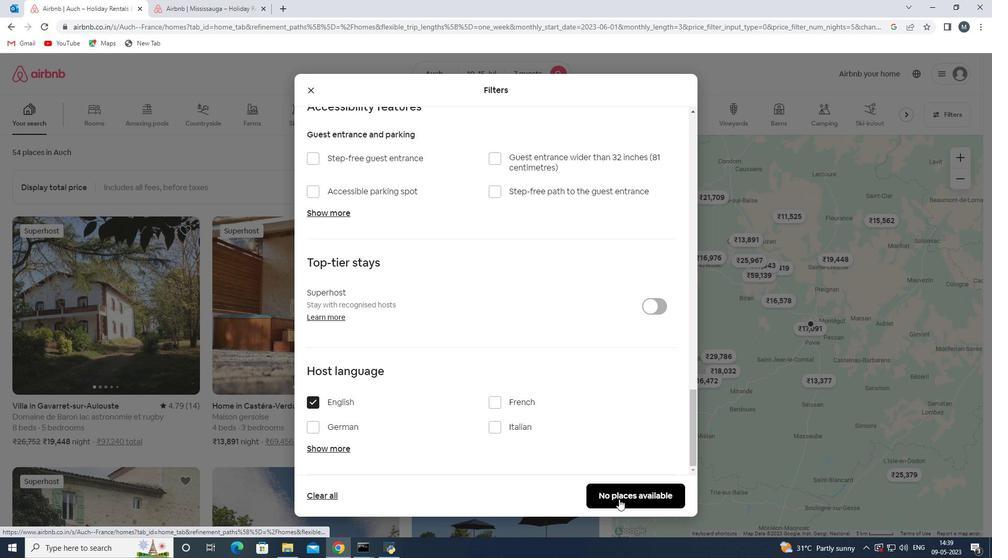 
Action: Mouse pressed left at (619, 498)
Screenshot: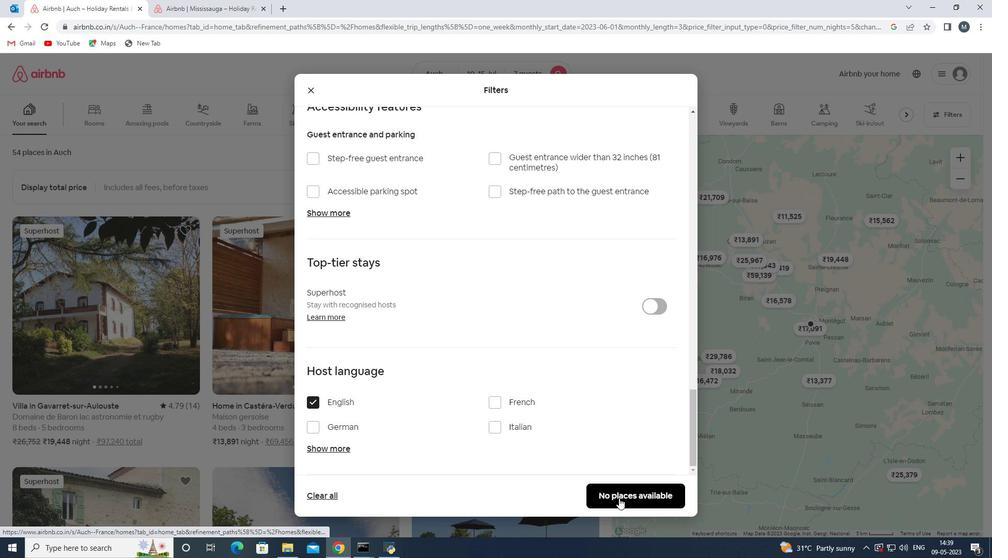 
